 Task: nan
Action: Mouse moved to (376, 91)
Screenshot: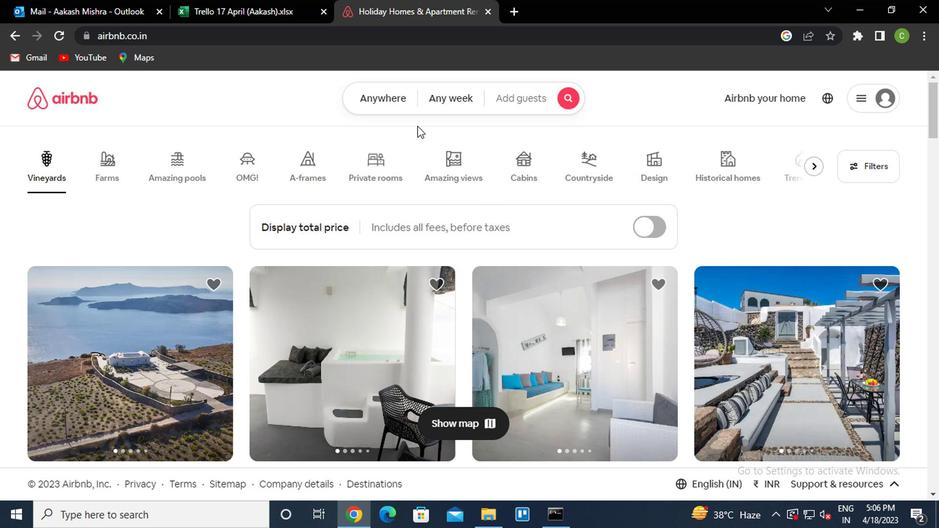 
Action: Mouse pressed left at (376, 91)
Screenshot: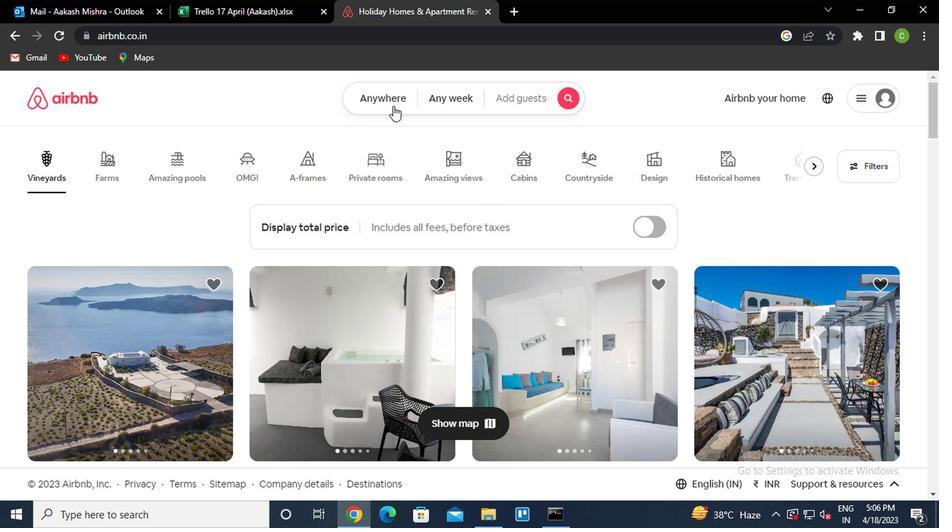 
Action: Mouse moved to (280, 154)
Screenshot: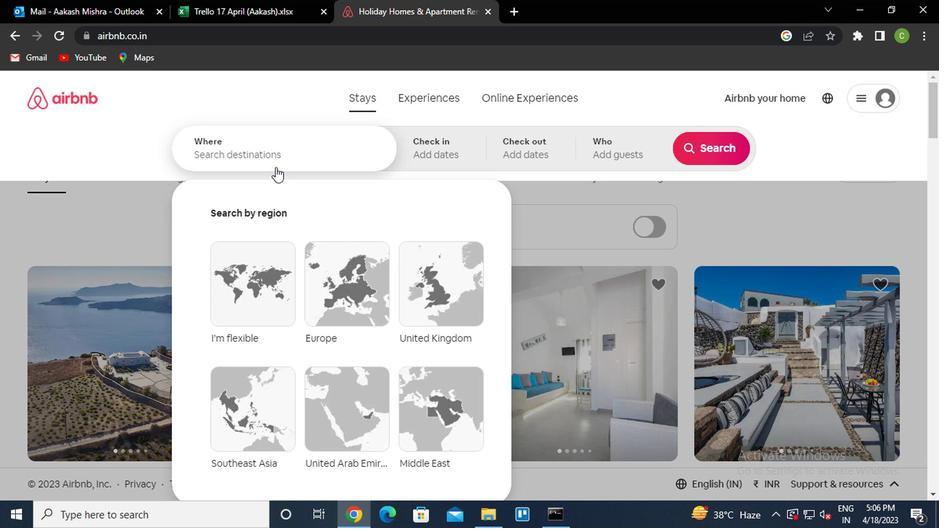 
Action: Mouse pressed left at (280, 154)
Screenshot: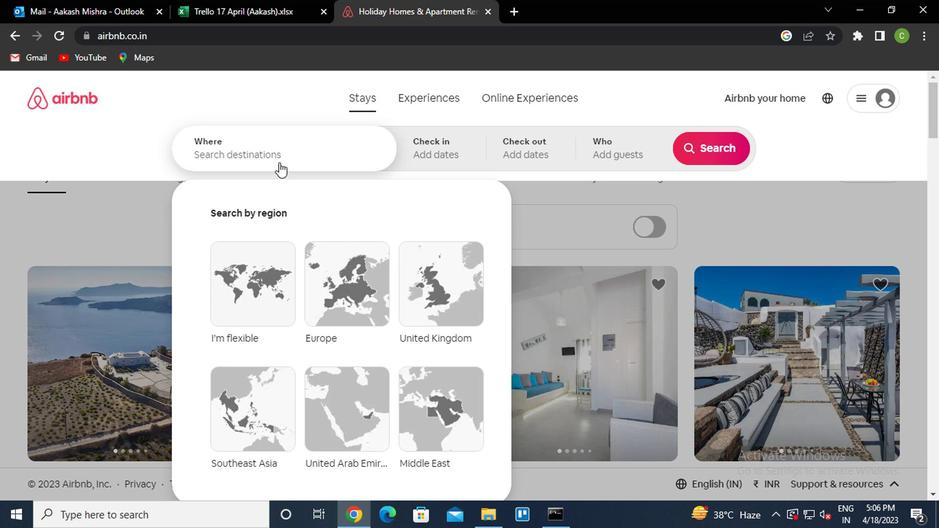 
Action: Mouse moved to (280, 153)
Screenshot: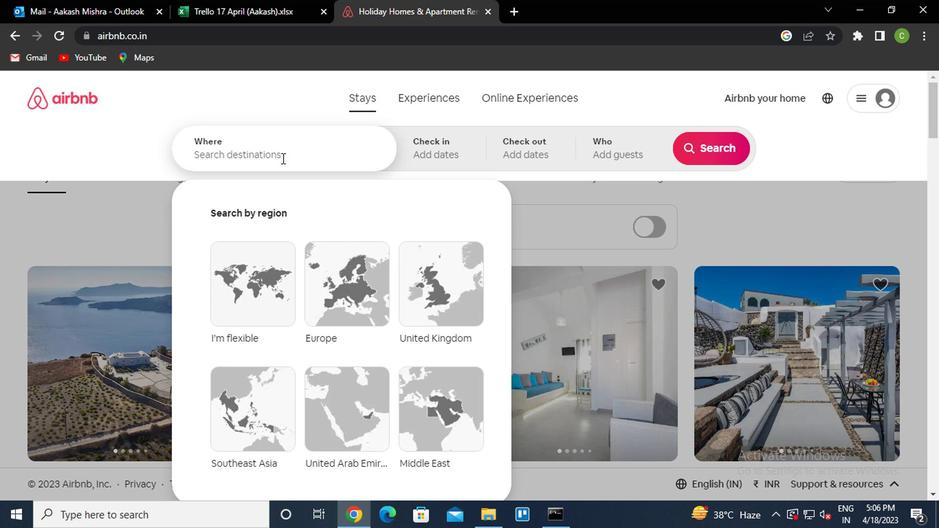 
Action: Key pressed b<Key.caps_lock>arras<Key.space>brazil<Key.down><Key.enter>
Screenshot: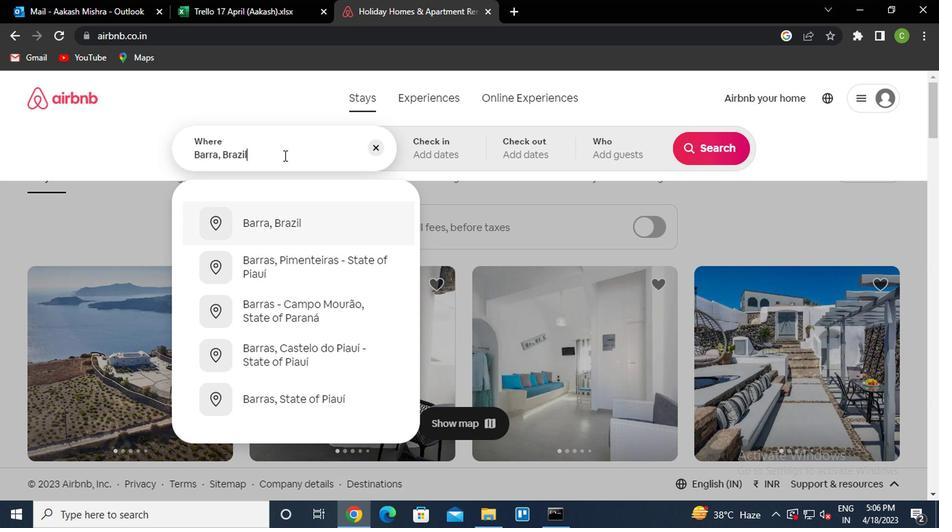 
Action: Mouse moved to (698, 262)
Screenshot: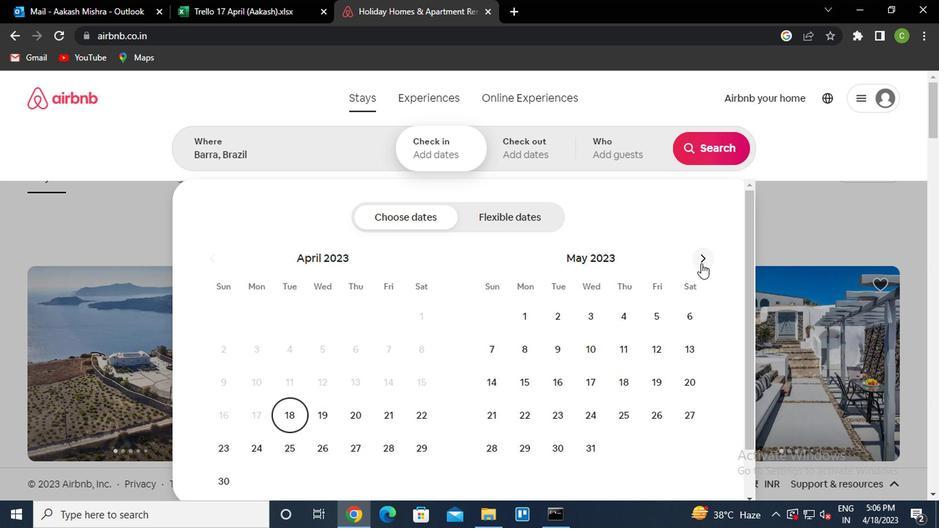 
Action: Mouse pressed left at (698, 262)
Screenshot: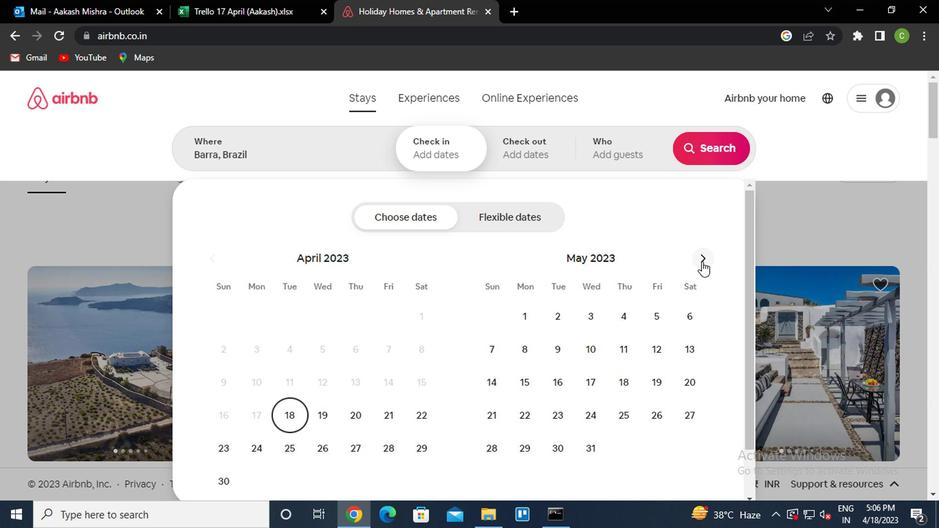 
Action: Mouse moved to (589, 421)
Screenshot: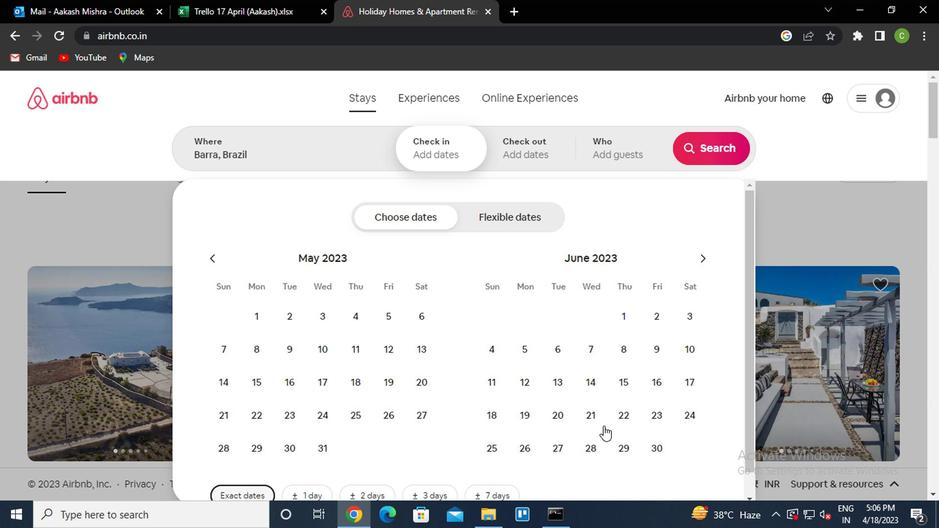 
Action: Mouse pressed left at (589, 421)
Screenshot: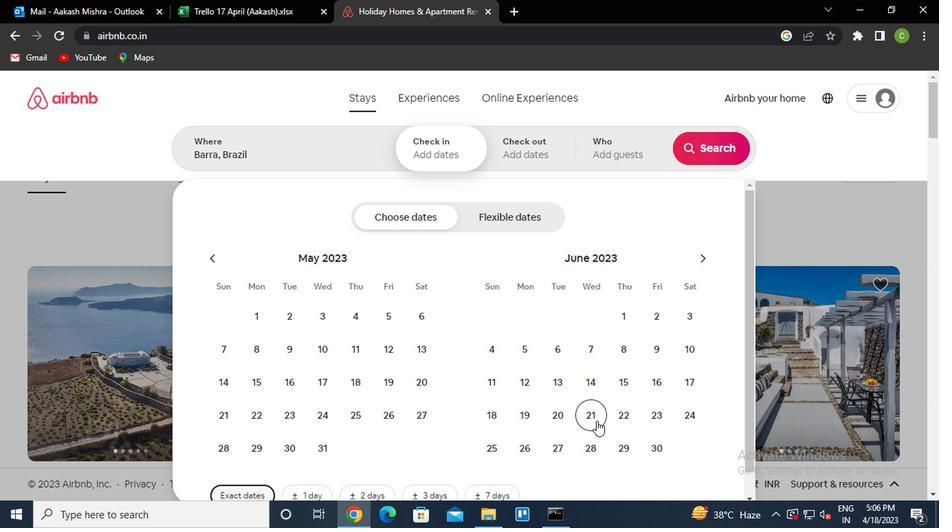 
Action: Mouse moved to (615, 455)
Screenshot: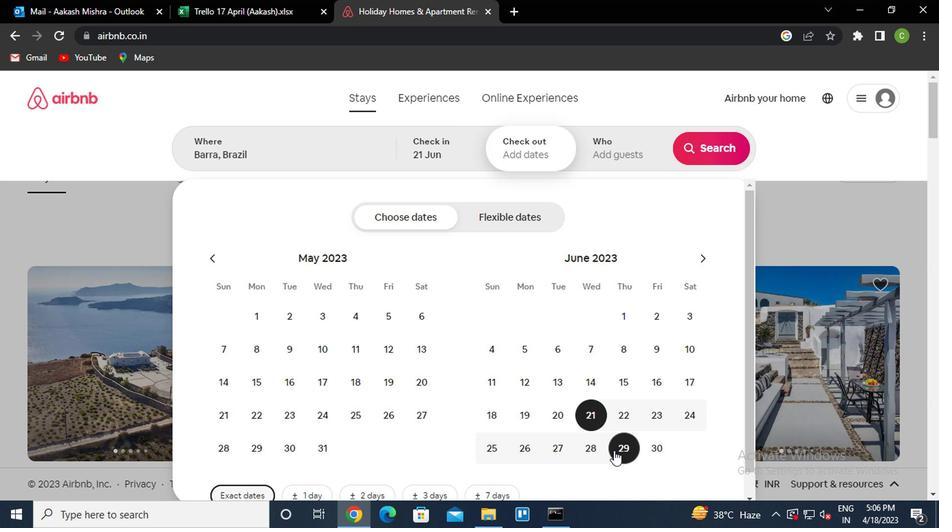 
Action: Mouse pressed left at (615, 455)
Screenshot: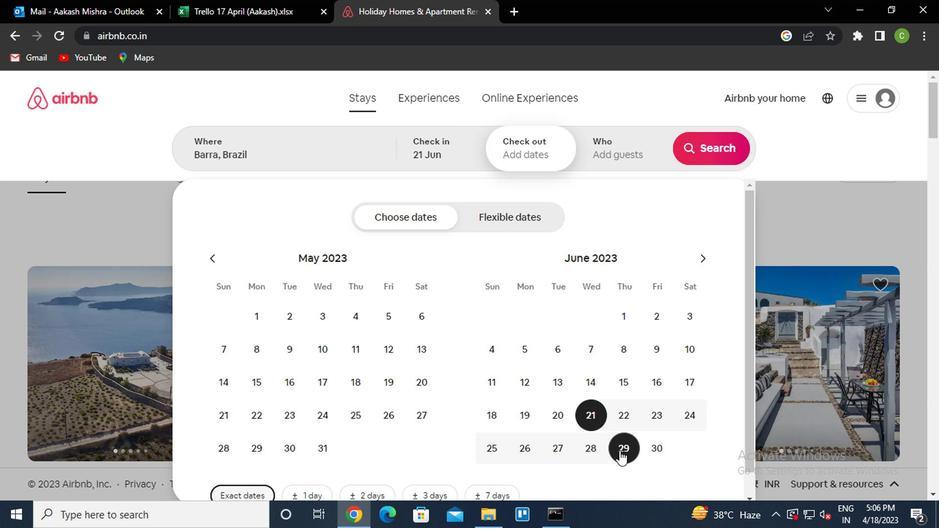 
Action: Mouse moved to (608, 133)
Screenshot: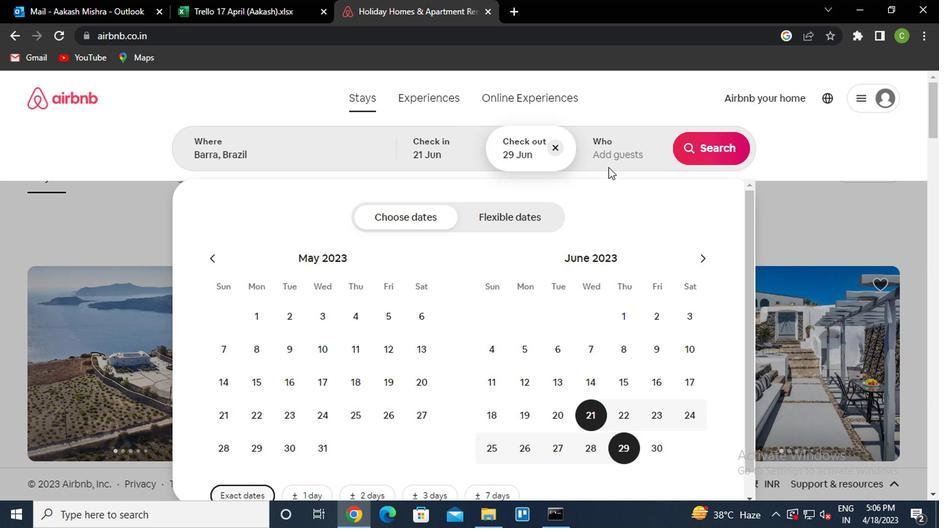 
Action: Mouse pressed left at (608, 133)
Screenshot: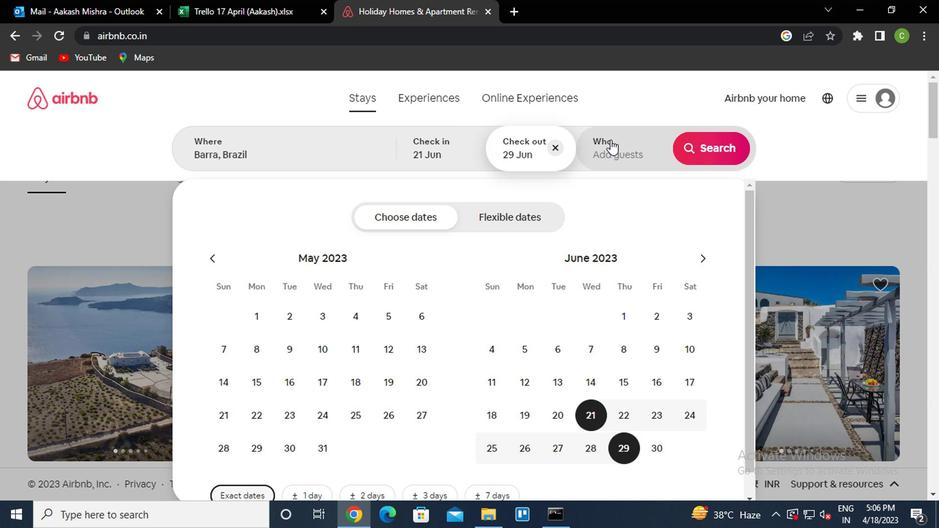 
Action: Mouse moved to (710, 227)
Screenshot: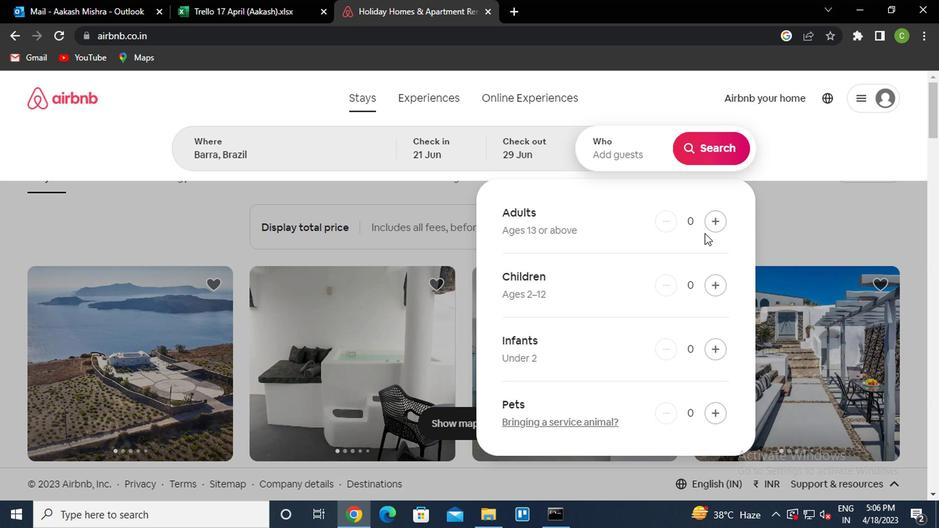
Action: Mouse pressed left at (710, 227)
Screenshot: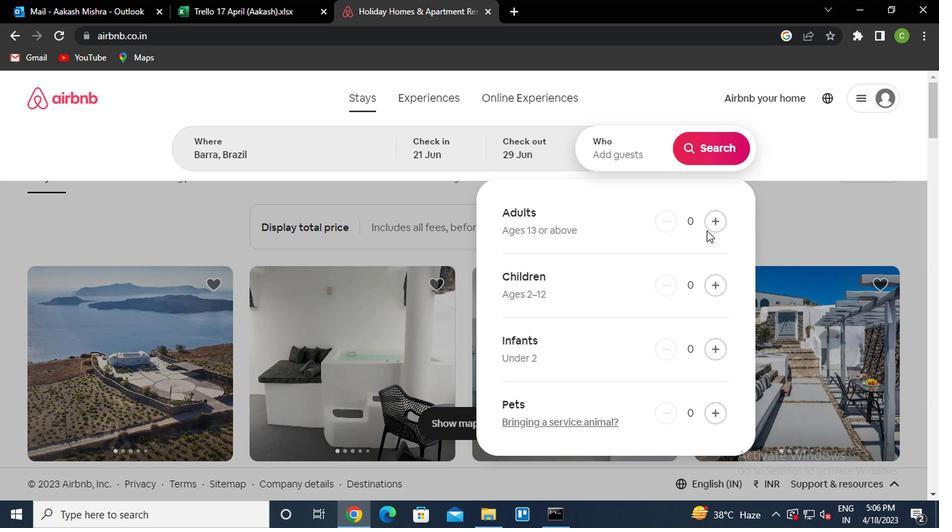 
Action: Mouse pressed left at (710, 227)
Screenshot: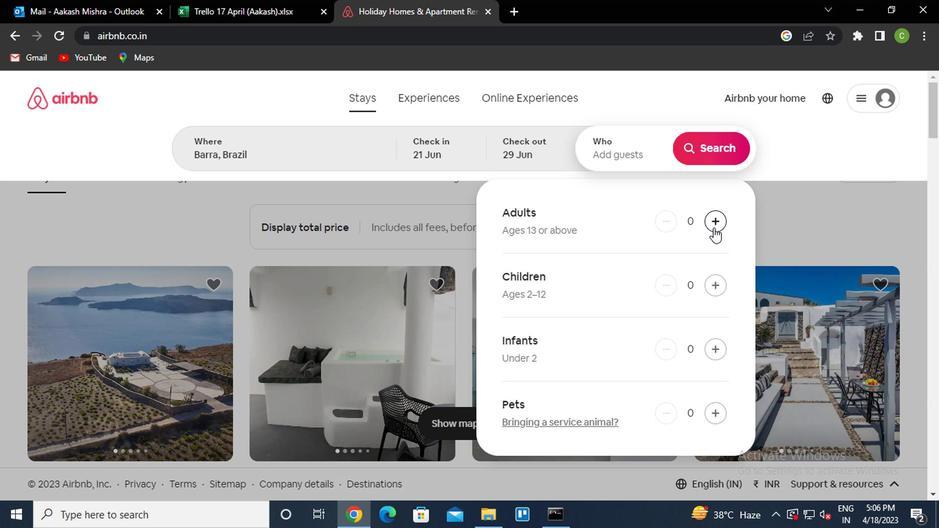 
Action: Mouse pressed left at (710, 227)
Screenshot: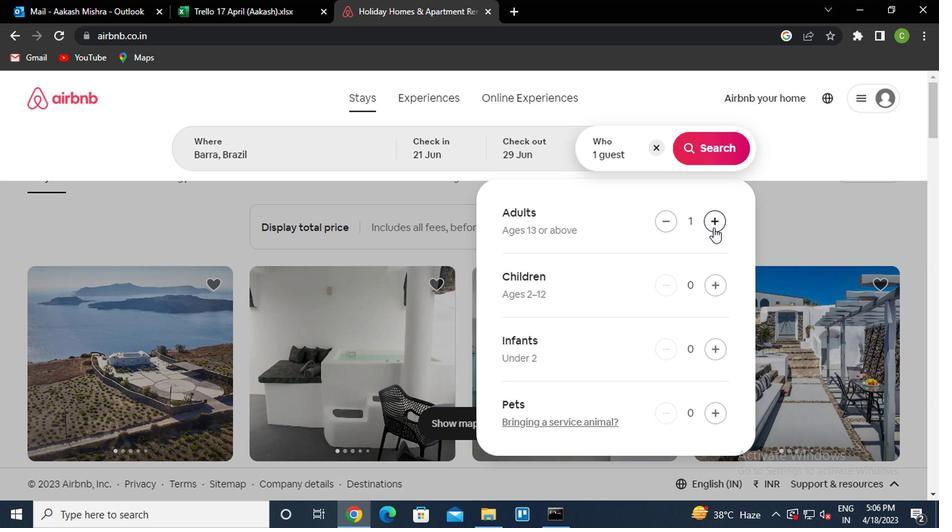 
Action: Mouse pressed left at (710, 227)
Screenshot: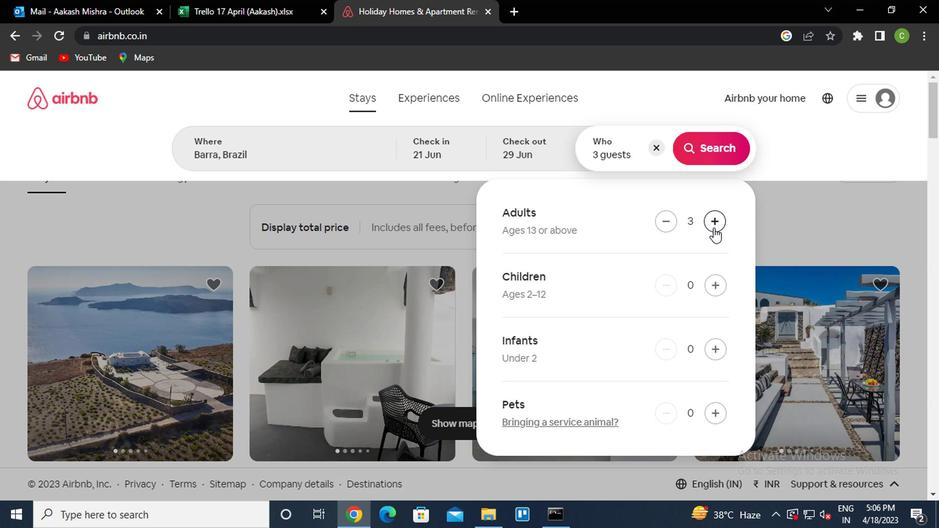 
Action: Mouse moved to (777, 227)
Screenshot: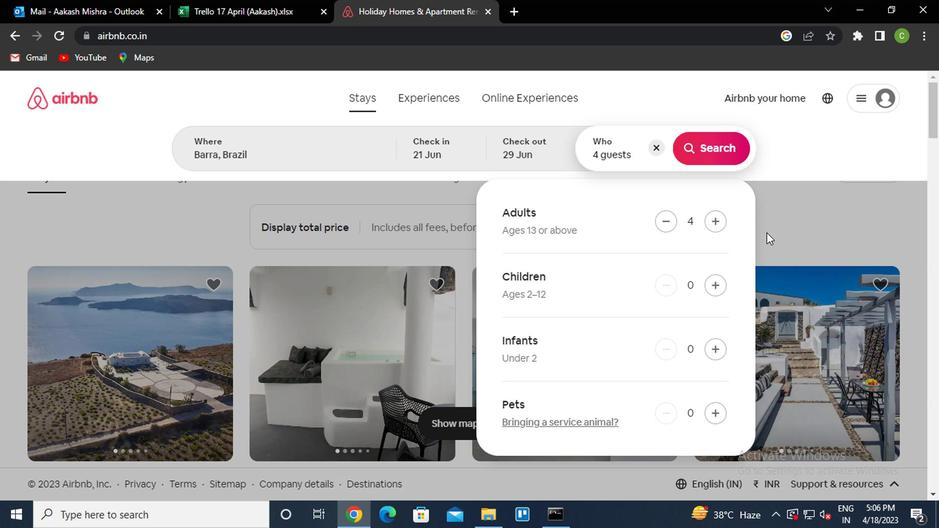 
Action: Mouse pressed left at (777, 227)
Screenshot: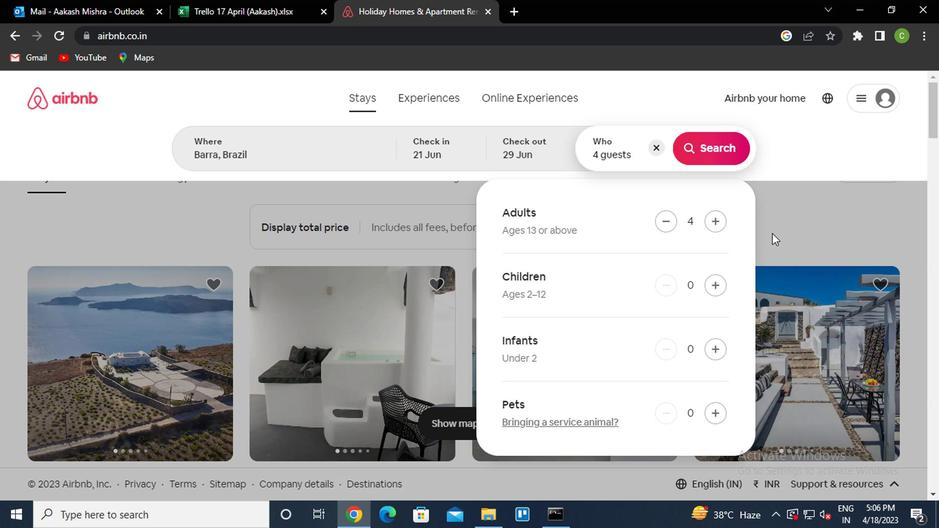 
Action: Mouse moved to (859, 174)
Screenshot: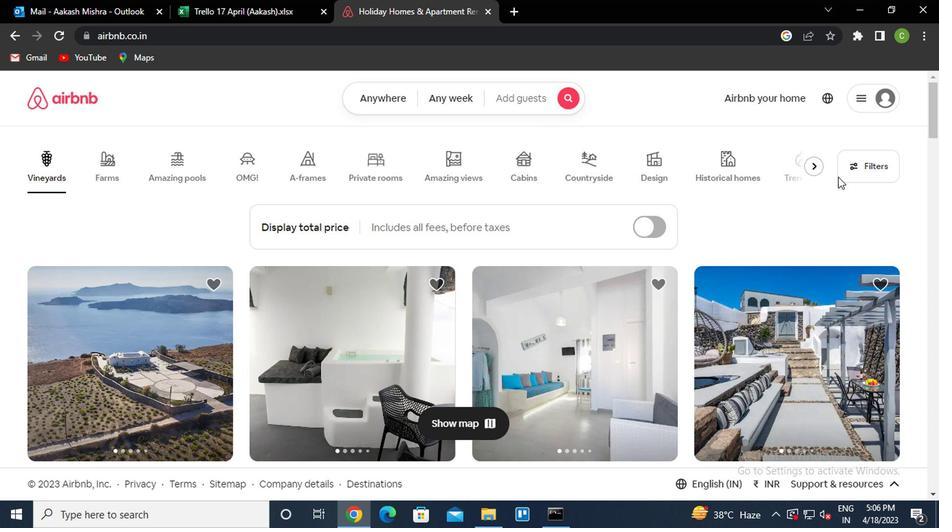 
Action: Mouse pressed left at (859, 174)
Screenshot: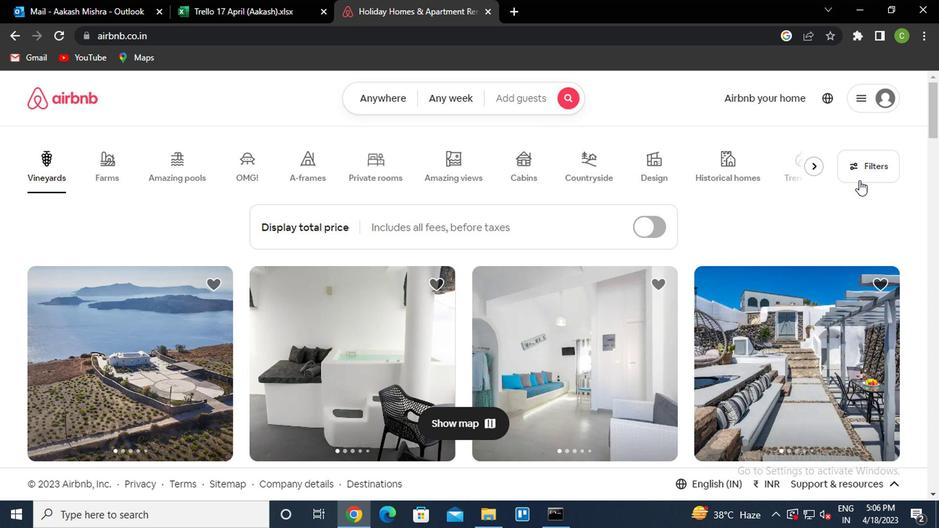 
Action: Mouse moved to (359, 328)
Screenshot: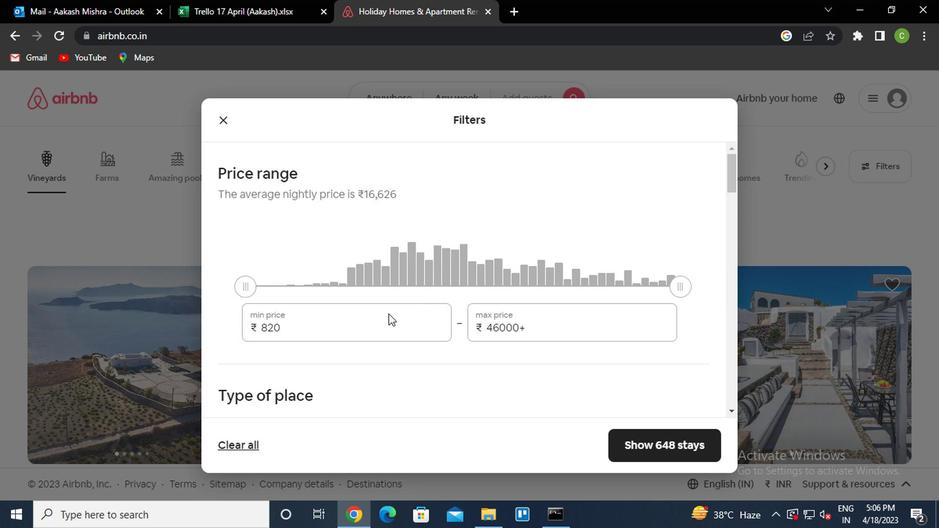 
Action: Mouse pressed left at (359, 328)
Screenshot: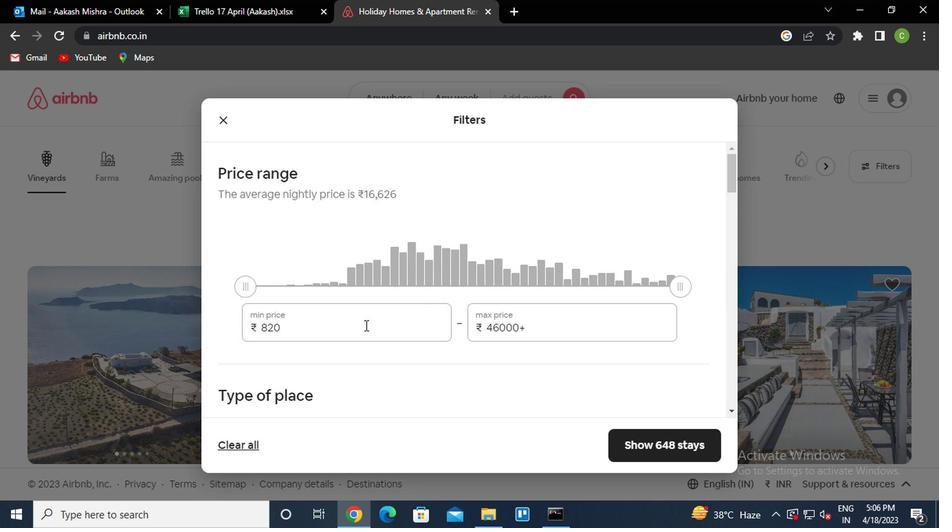 
Action: Key pressed <Key.backspace><Key.backspace><Key.backspace>7000<Key.tab>12<Key.backspace><Key.backspace><Key.backspace><Key.backspace><Key.backspace><Key.backspace><Key.backspace><Key.backspace>12000
Screenshot: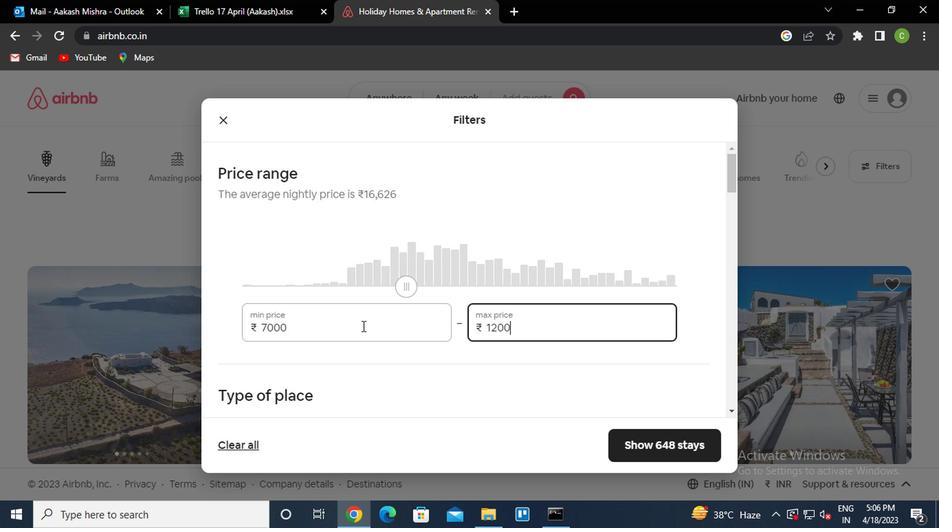 
Action: Mouse moved to (424, 331)
Screenshot: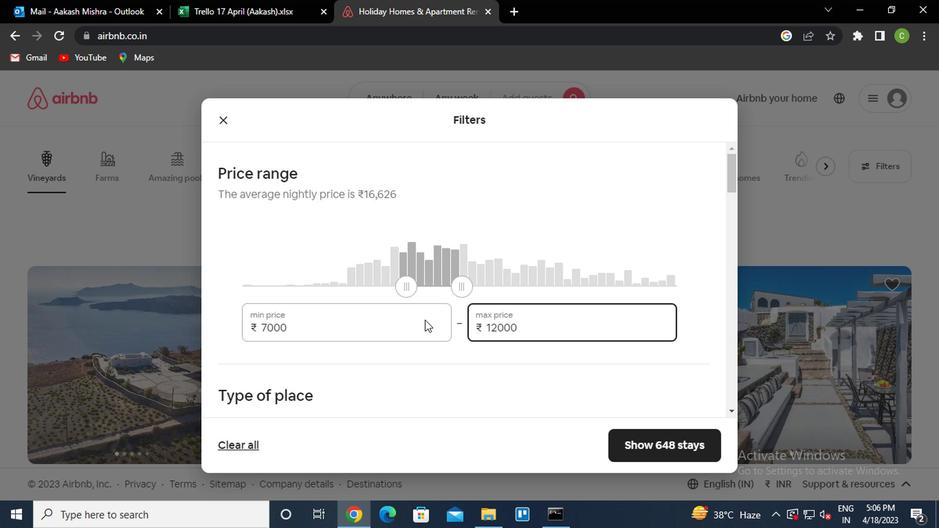 
Action: Mouse scrolled (424, 330) with delta (0, 0)
Screenshot: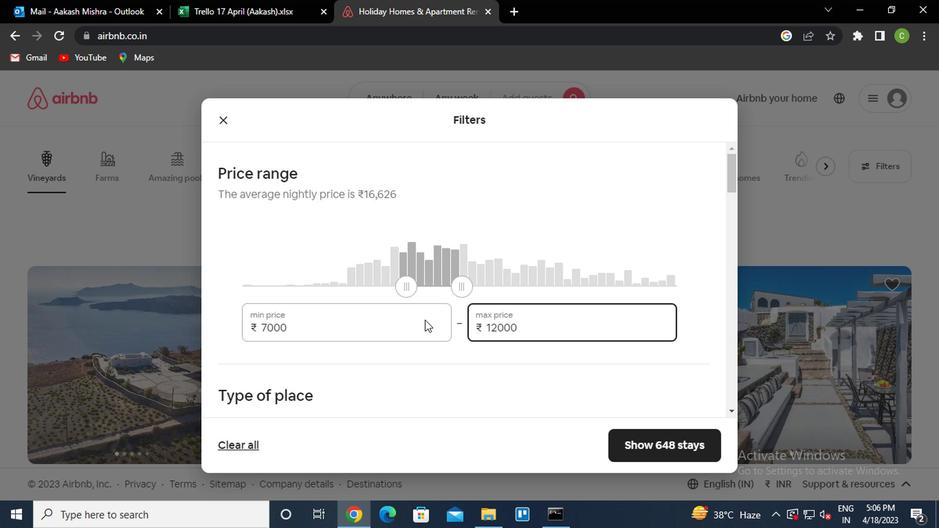 
Action: Mouse moved to (427, 335)
Screenshot: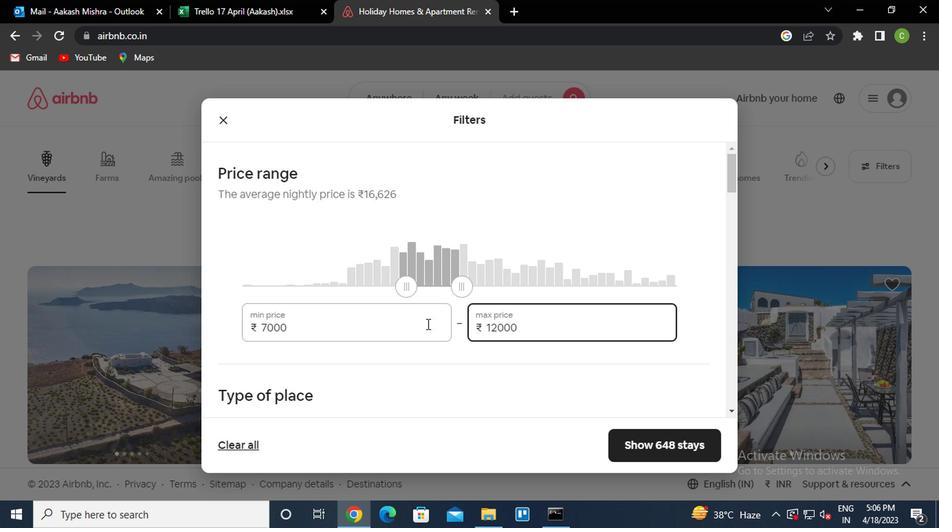 
Action: Mouse scrolled (427, 334) with delta (0, 0)
Screenshot: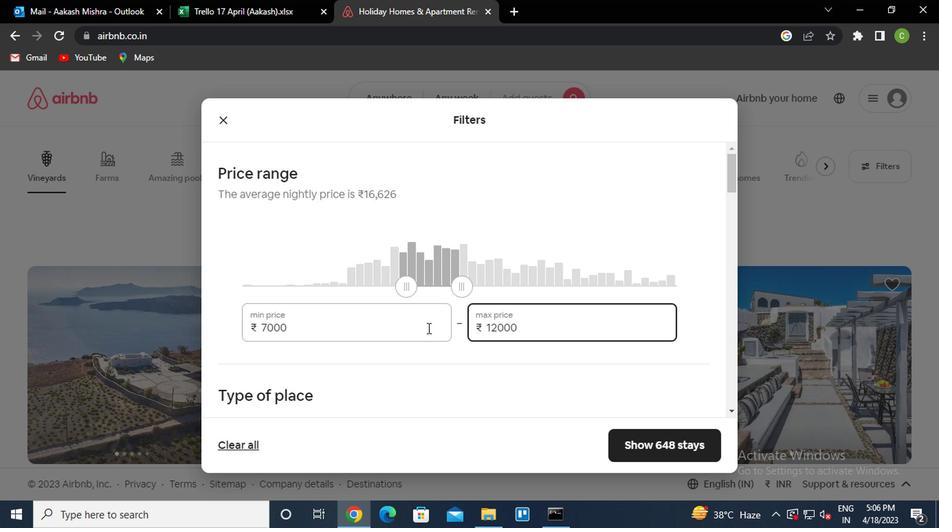 
Action: Mouse moved to (428, 336)
Screenshot: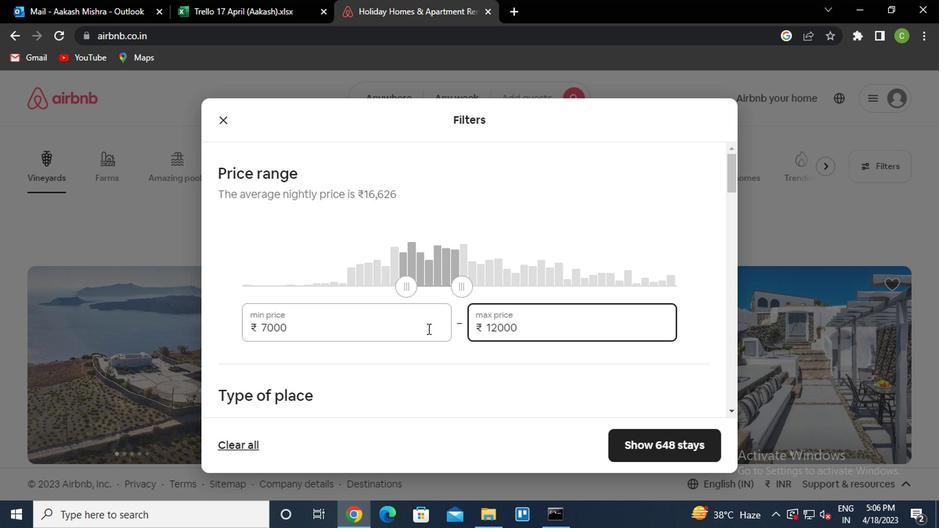 
Action: Mouse scrolled (428, 335) with delta (0, 0)
Screenshot: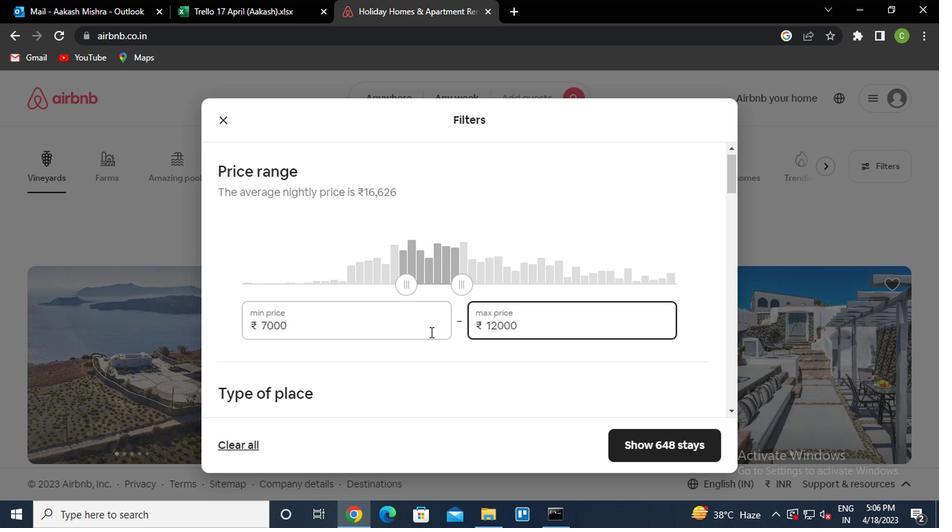 
Action: Mouse moved to (284, 241)
Screenshot: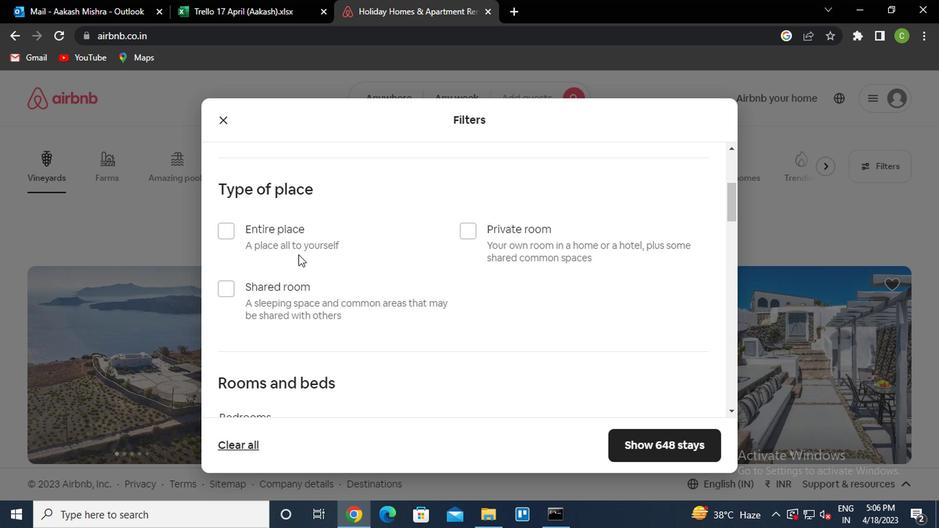 
Action: Mouse pressed left at (284, 241)
Screenshot: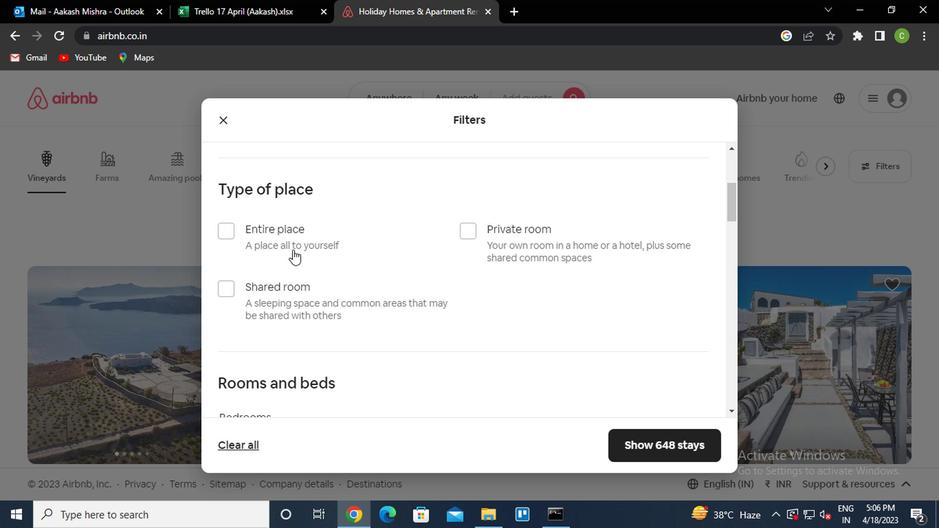 
Action: Mouse moved to (380, 305)
Screenshot: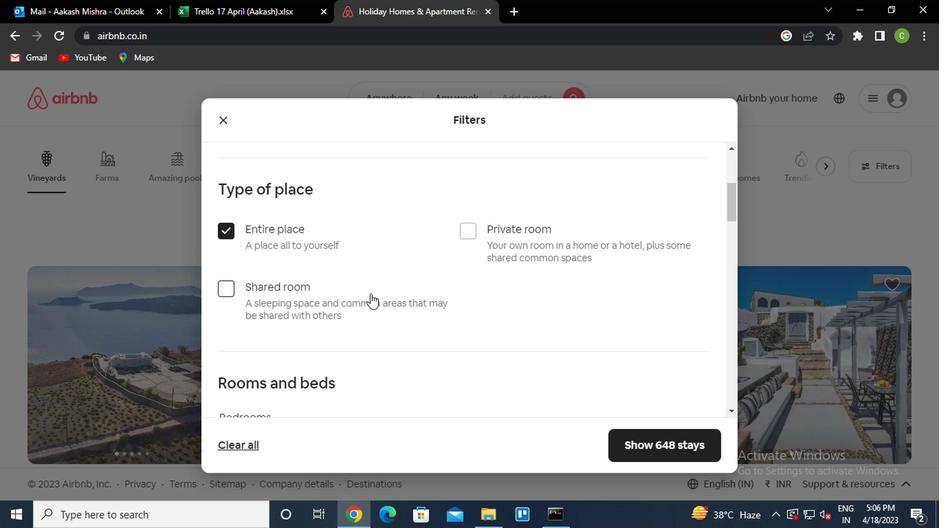 
Action: Mouse scrolled (380, 305) with delta (0, 0)
Screenshot: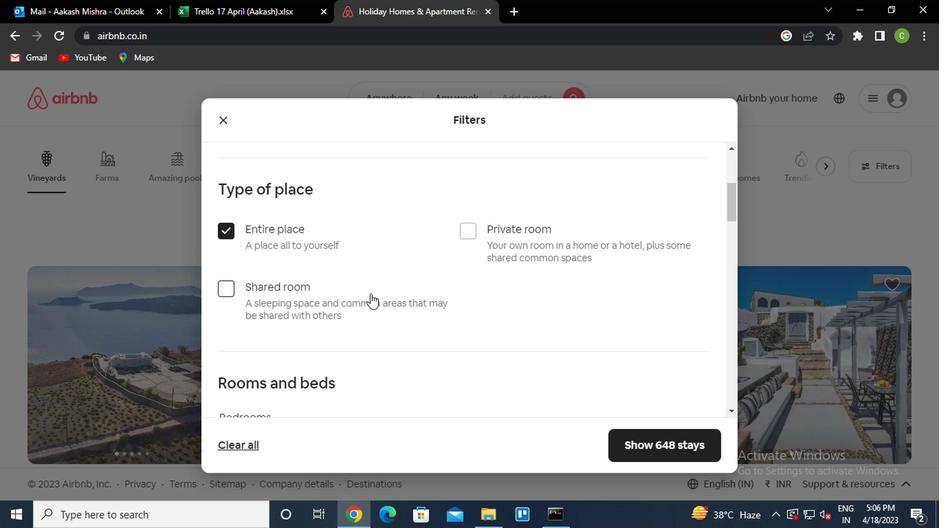 
Action: Mouse moved to (382, 309)
Screenshot: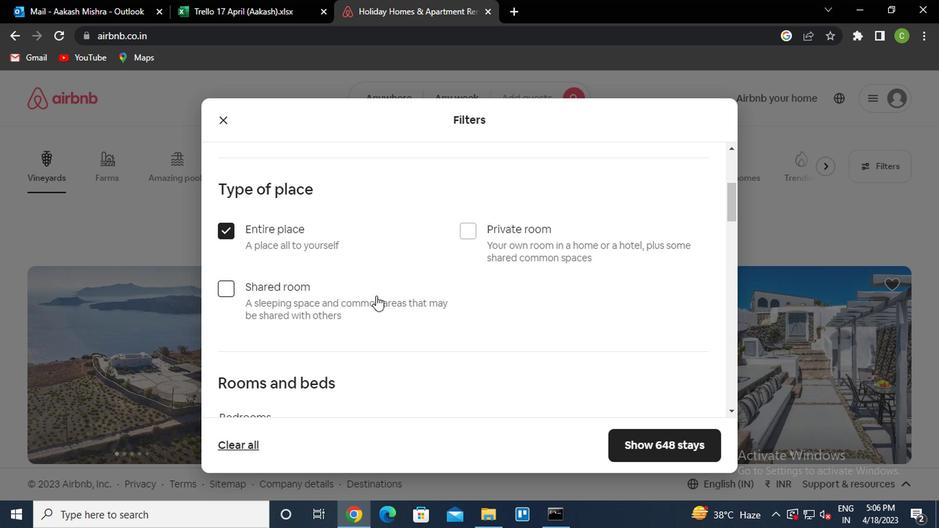 
Action: Mouse scrolled (382, 308) with delta (0, 0)
Screenshot: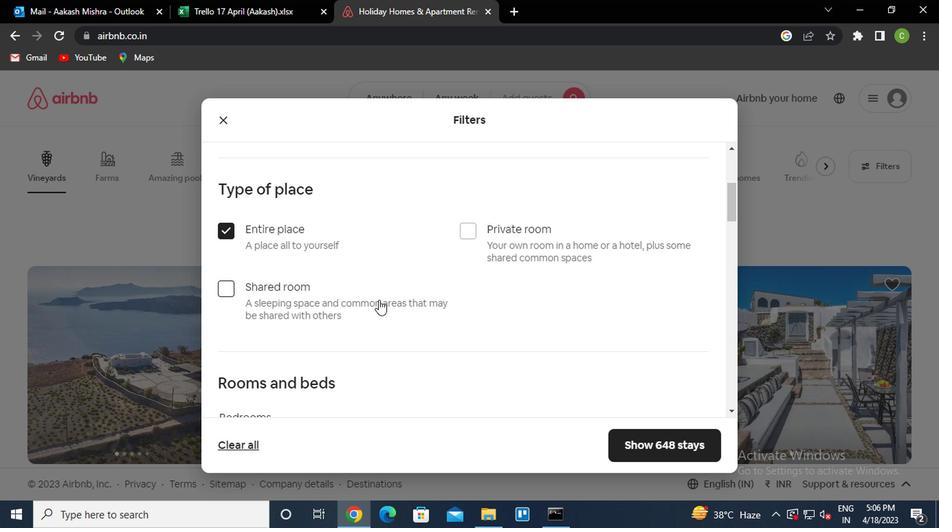 
Action: Mouse moved to (382, 311)
Screenshot: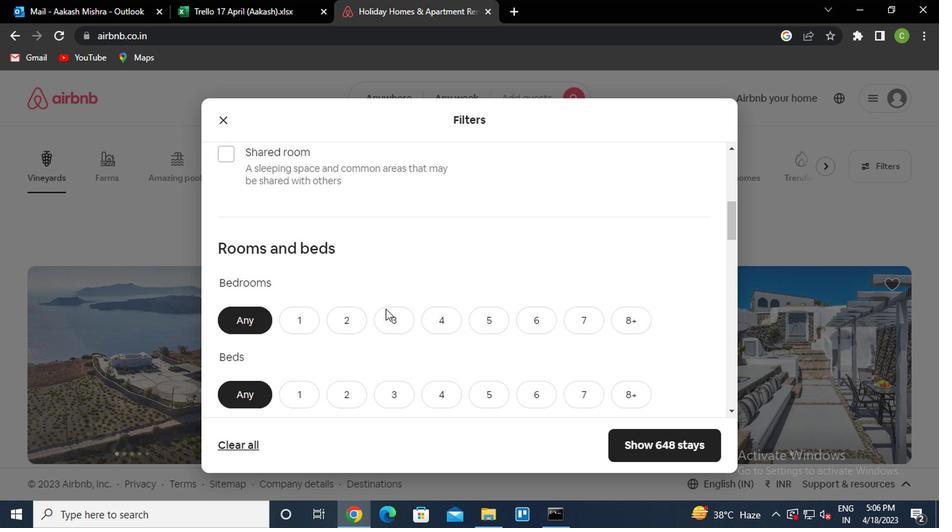 
Action: Mouse scrolled (382, 310) with delta (0, 0)
Screenshot: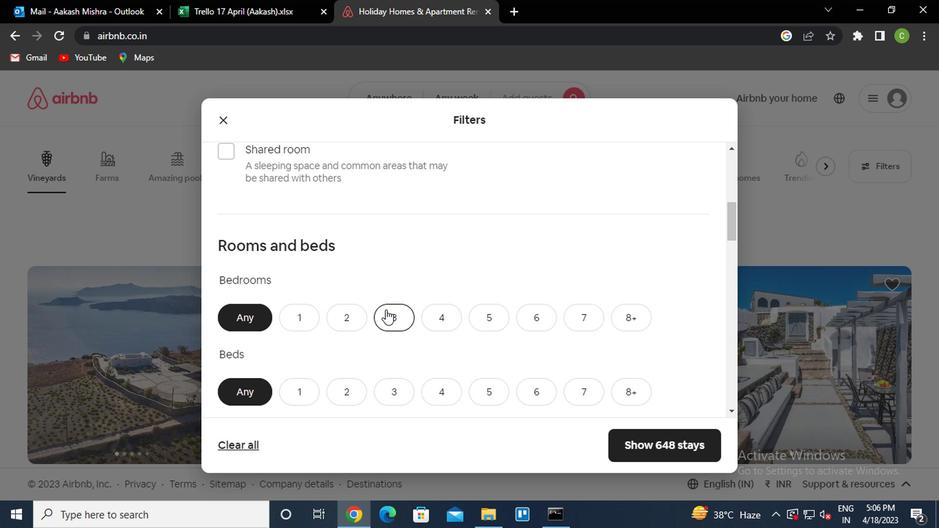 
Action: Mouse moved to (349, 256)
Screenshot: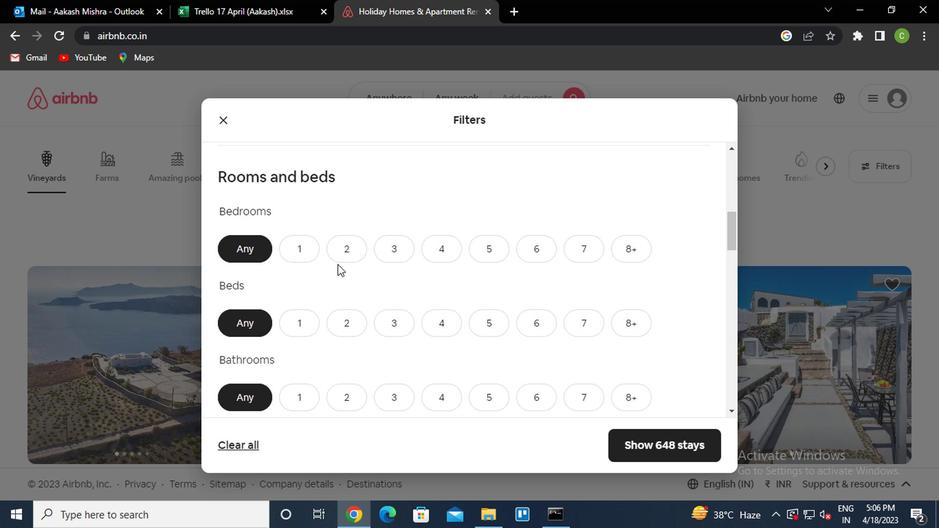 
Action: Mouse pressed left at (349, 256)
Screenshot: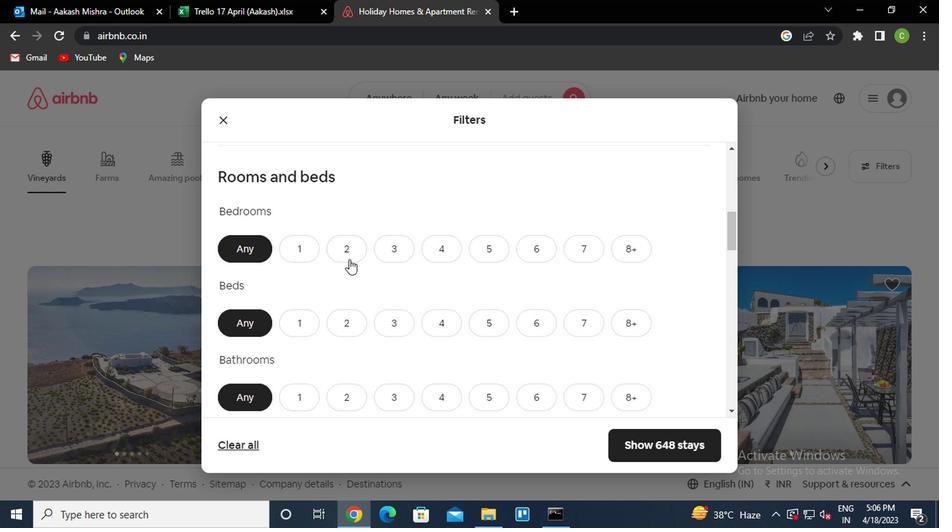 
Action: Mouse moved to (349, 271)
Screenshot: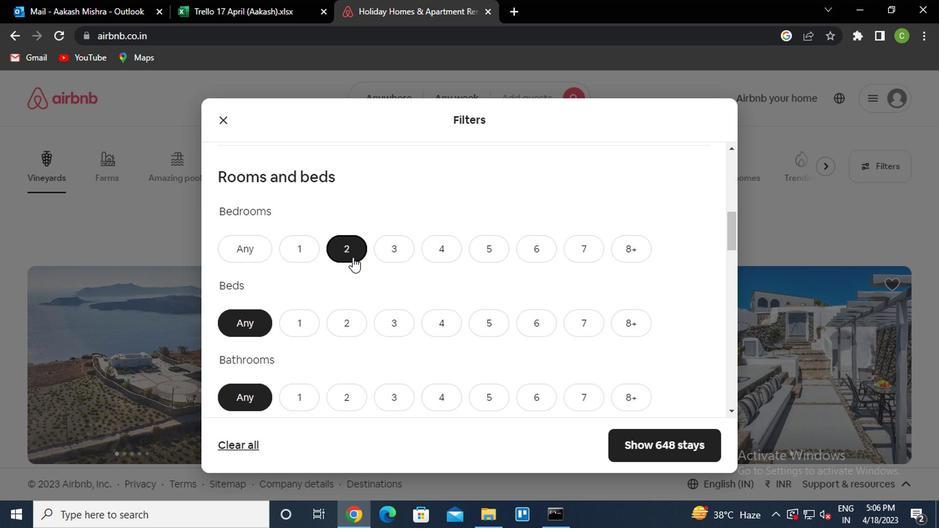 
Action: Mouse scrolled (349, 270) with delta (0, 0)
Screenshot: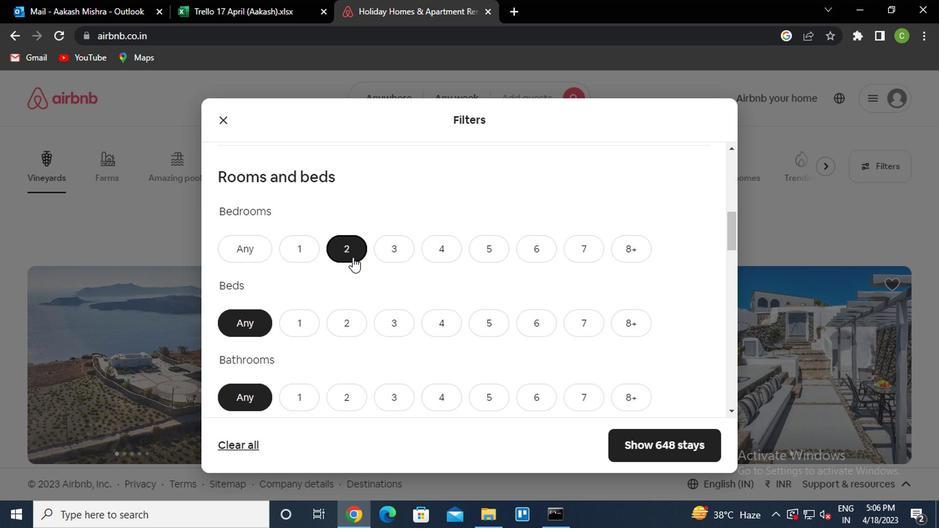 
Action: Mouse moved to (347, 271)
Screenshot: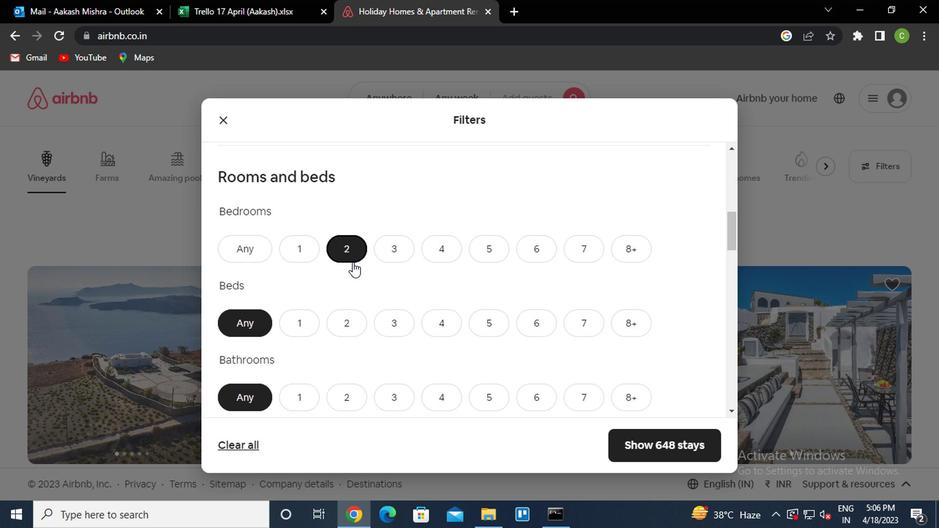 
Action: Mouse scrolled (347, 271) with delta (0, 0)
Screenshot: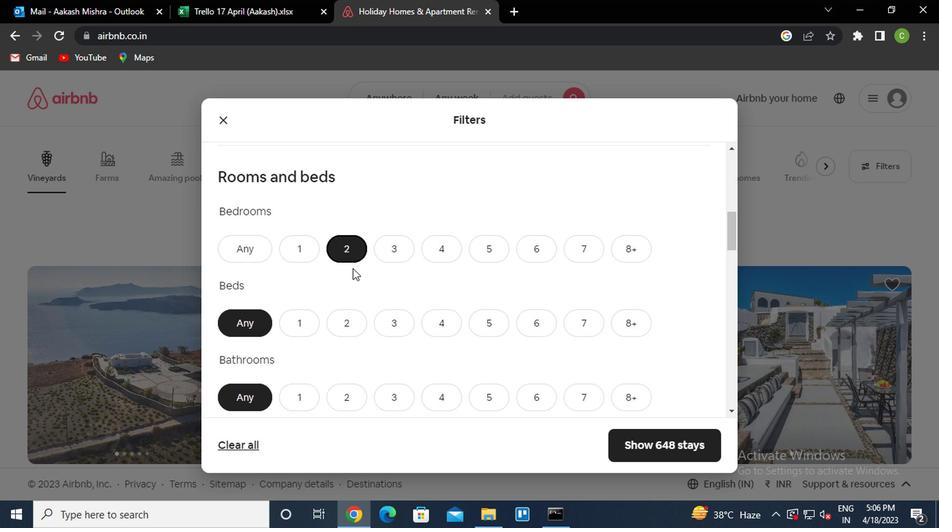 
Action: Mouse moved to (343, 187)
Screenshot: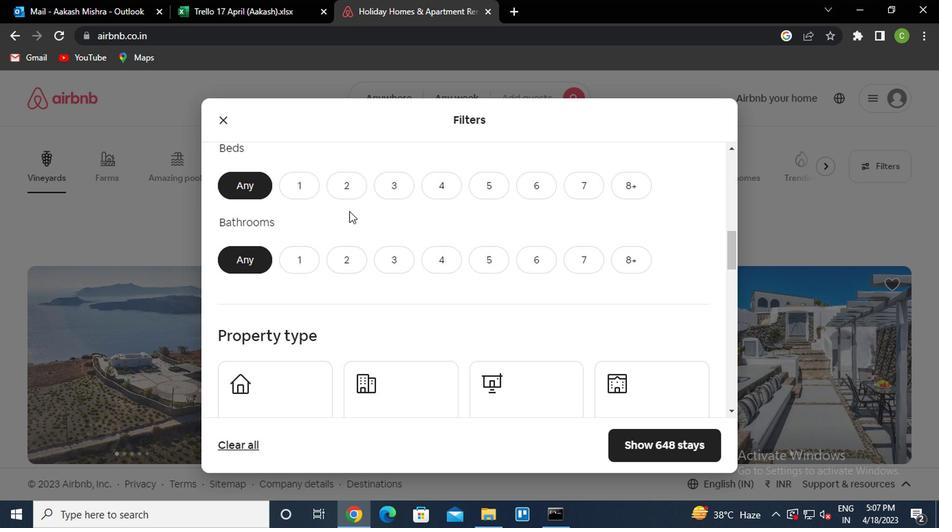 
Action: Mouse pressed left at (343, 187)
Screenshot: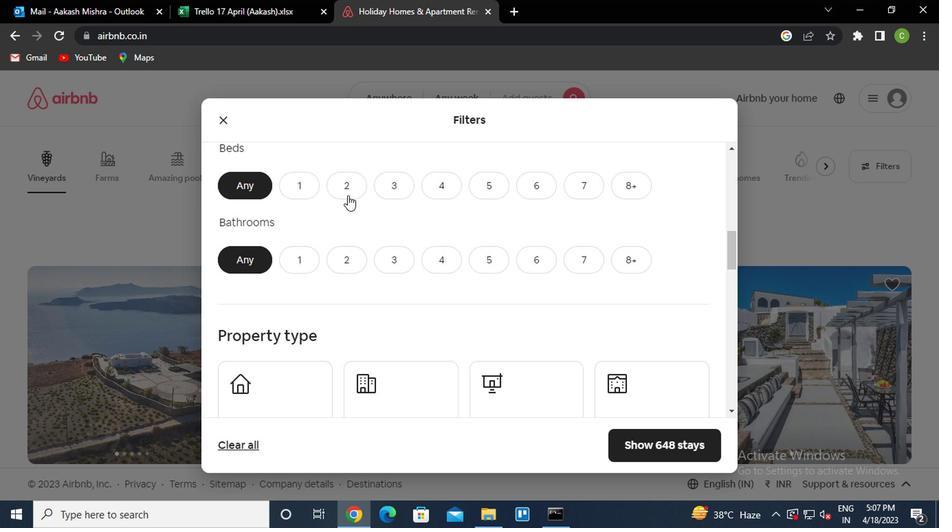 
Action: Mouse moved to (335, 256)
Screenshot: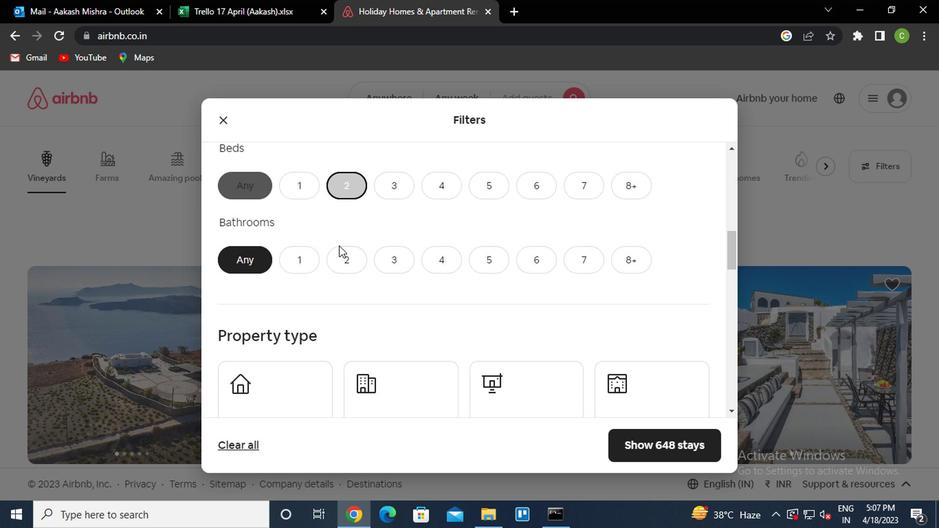 
Action: Mouse pressed left at (335, 256)
Screenshot: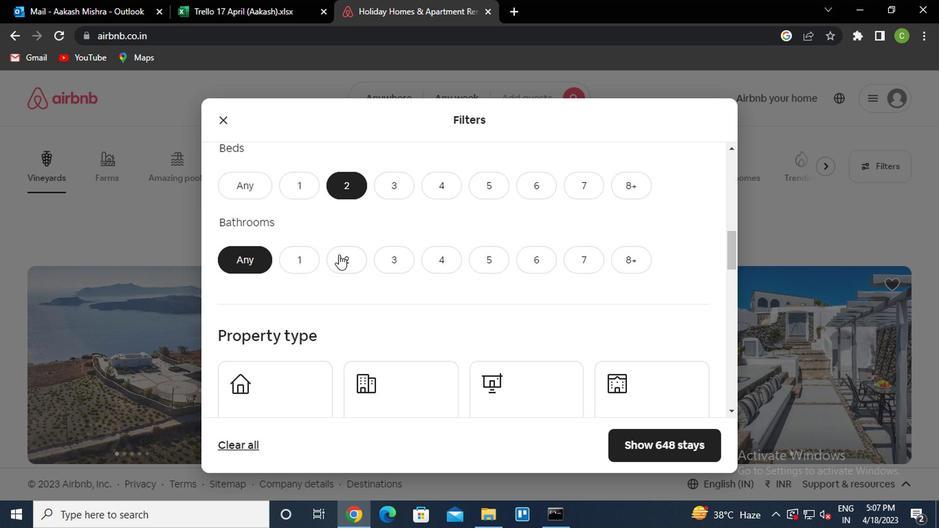 
Action: Mouse moved to (411, 309)
Screenshot: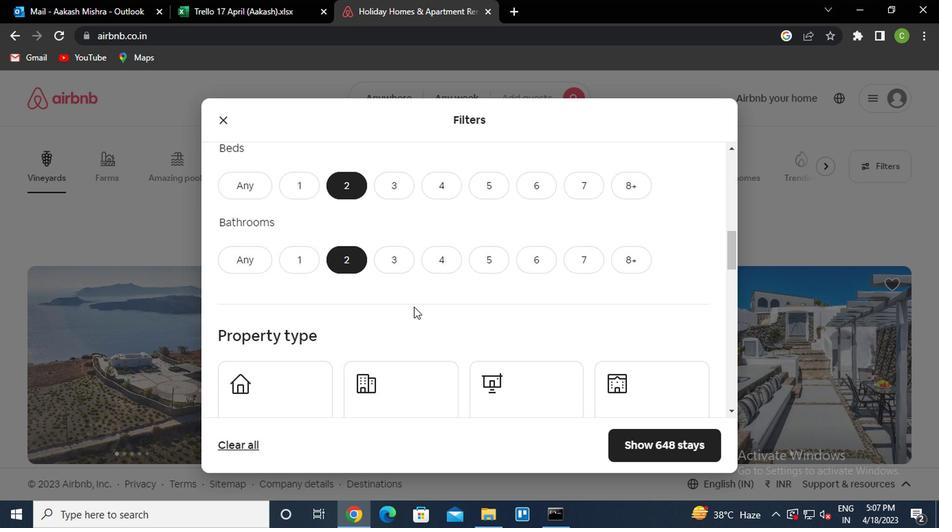 
Action: Mouse scrolled (411, 308) with delta (0, 0)
Screenshot: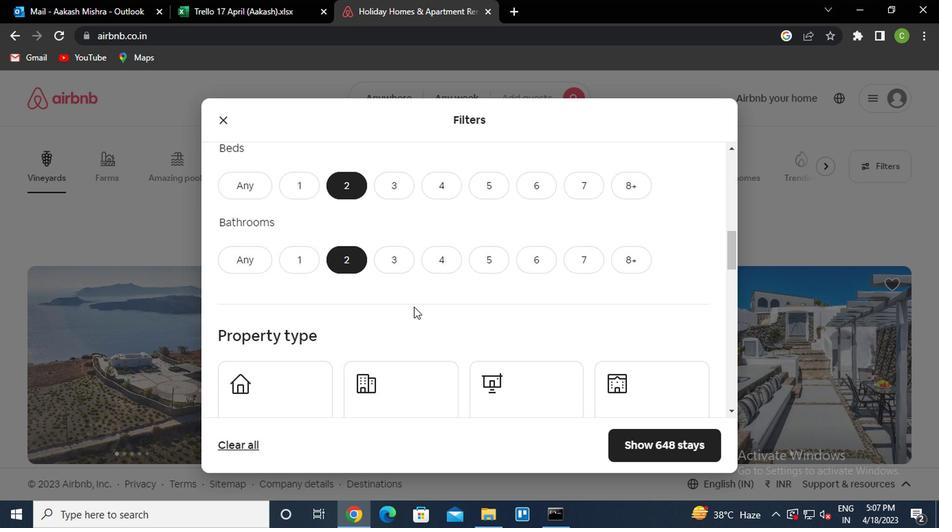 
Action: Mouse moved to (410, 311)
Screenshot: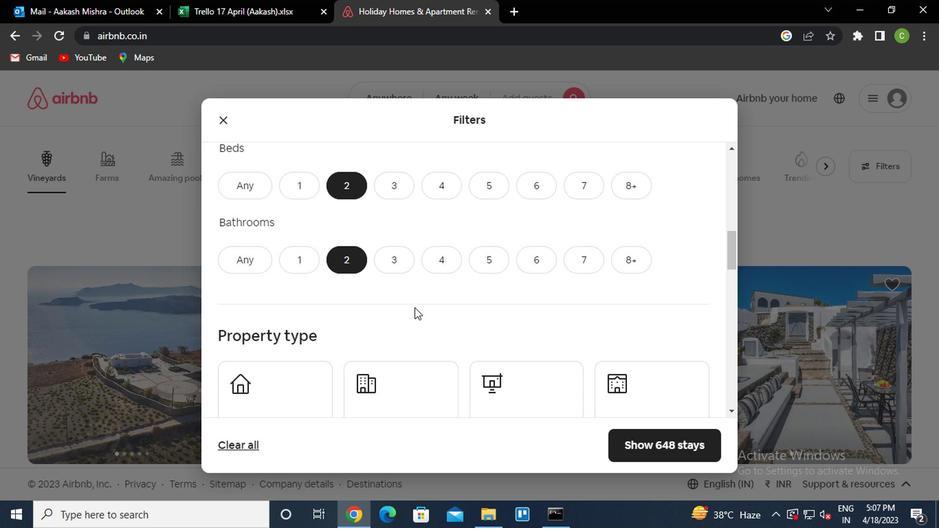 
Action: Mouse scrolled (410, 310) with delta (0, 0)
Screenshot: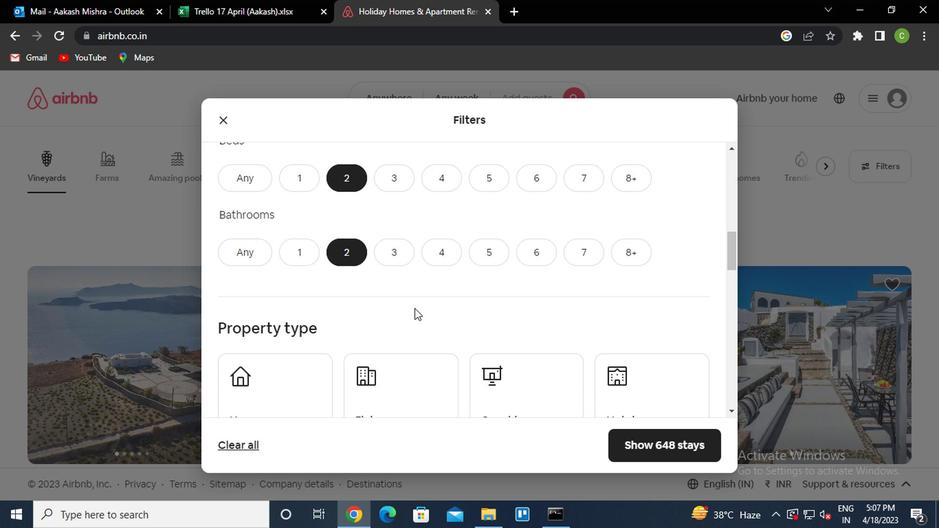 
Action: Mouse moved to (391, 287)
Screenshot: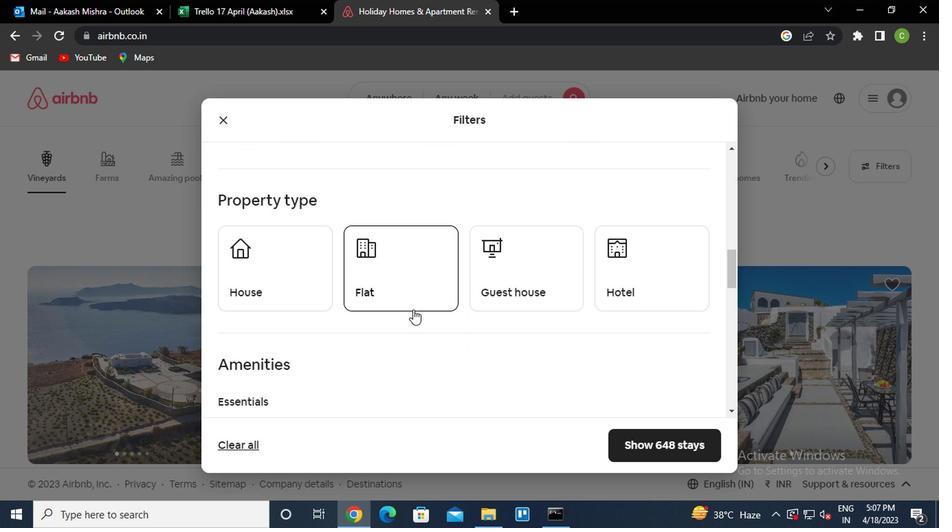 
Action: Mouse pressed left at (391, 287)
Screenshot: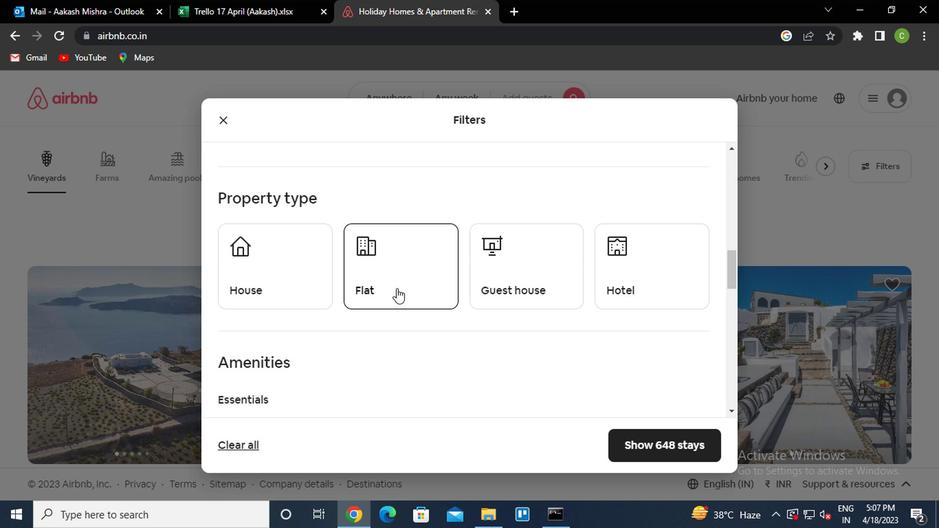 
Action: Mouse moved to (418, 303)
Screenshot: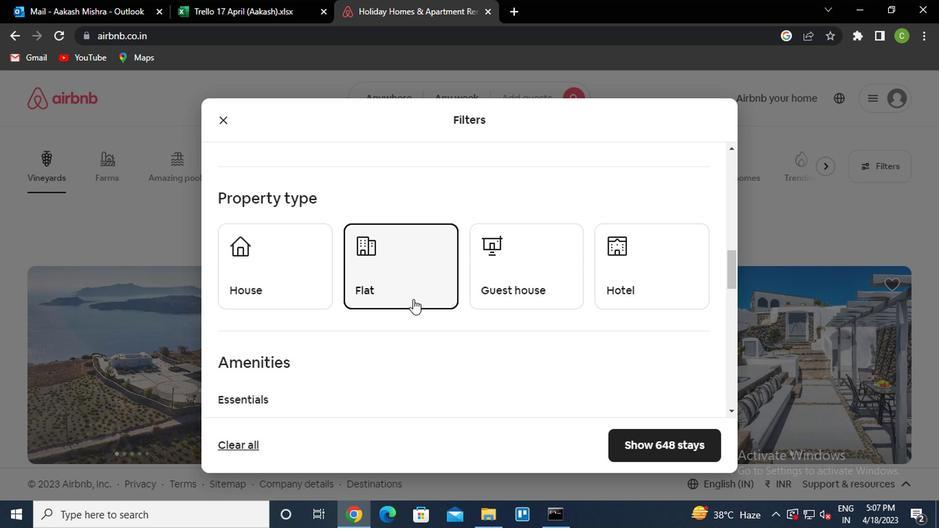 
Action: Mouse scrolled (418, 302) with delta (0, 0)
Screenshot: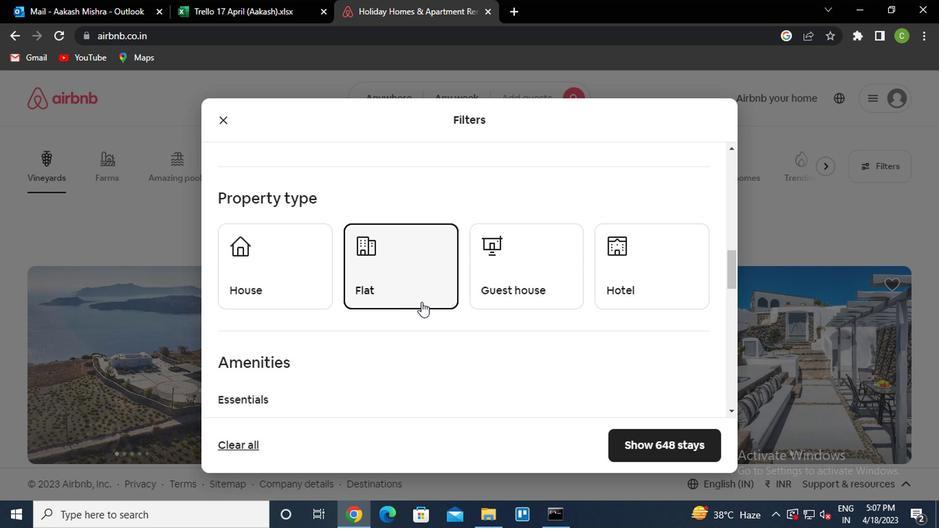 
Action: Mouse scrolled (418, 302) with delta (0, 0)
Screenshot: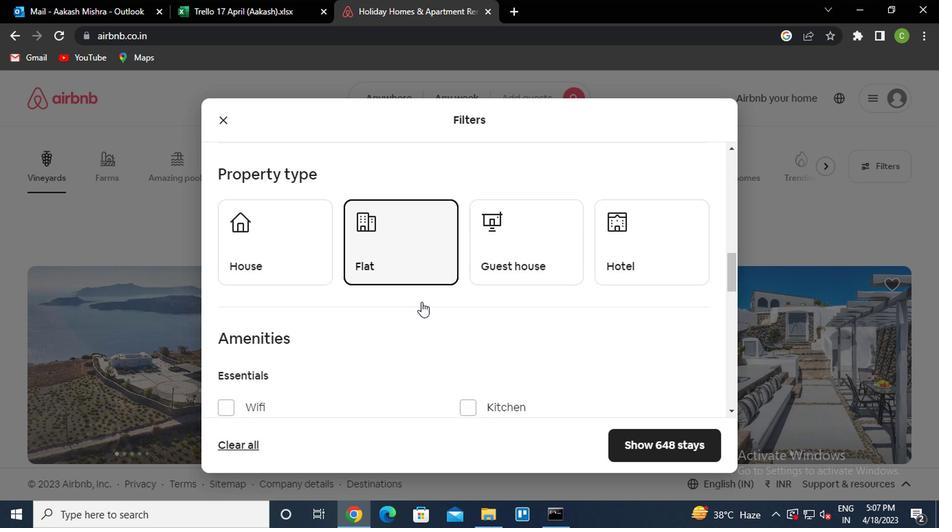 
Action: Mouse scrolled (418, 302) with delta (0, 0)
Screenshot: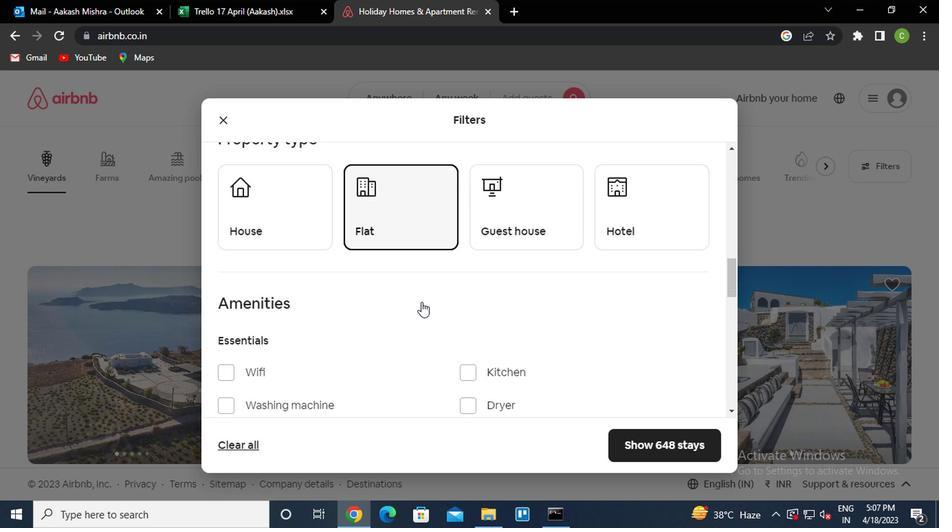 
Action: Mouse scrolled (418, 302) with delta (0, 0)
Screenshot: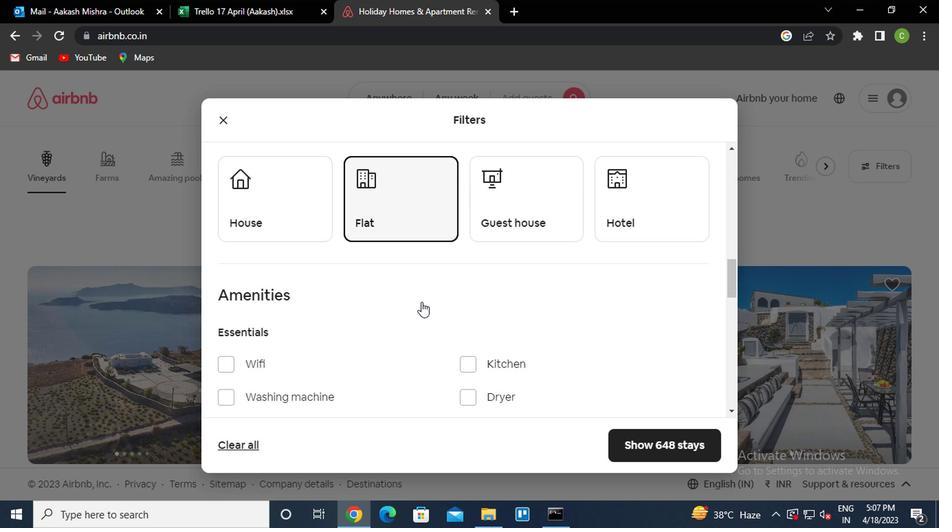 
Action: Mouse scrolled (418, 302) with delta (0, 0)
Screenshot: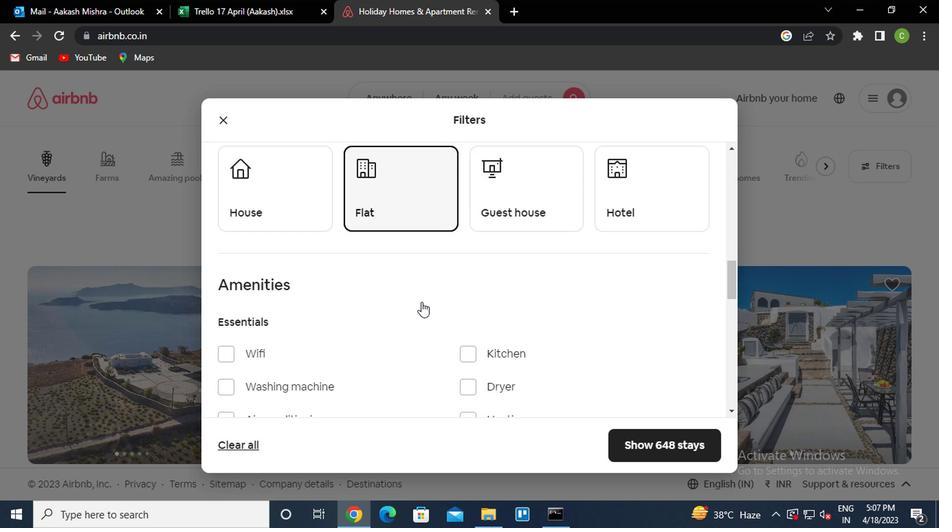 
Action: Mouse scrolled (418, 302) with delta (0, 0)
Screenshot: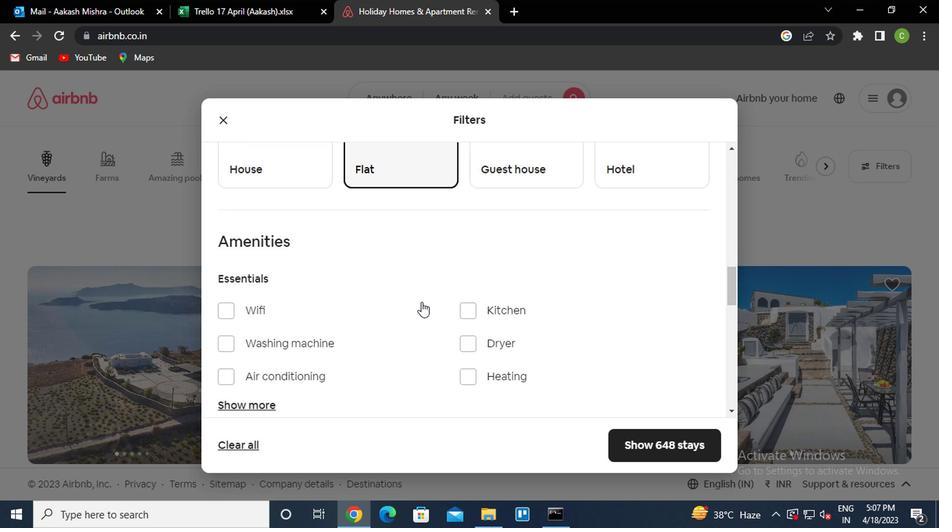 
Action: Mouse moved to (683, 271)
Screenshot: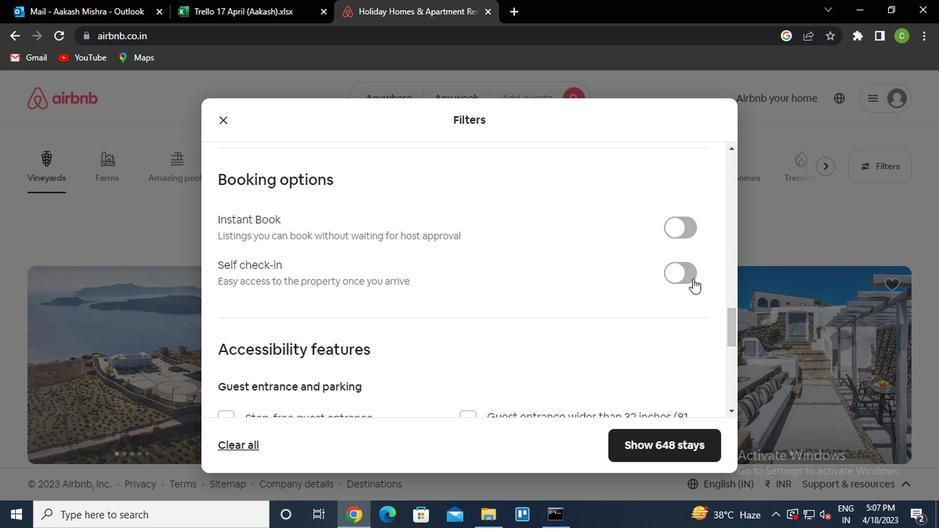 
Action: Mouse pressed left at (683, 271)
Screenshot: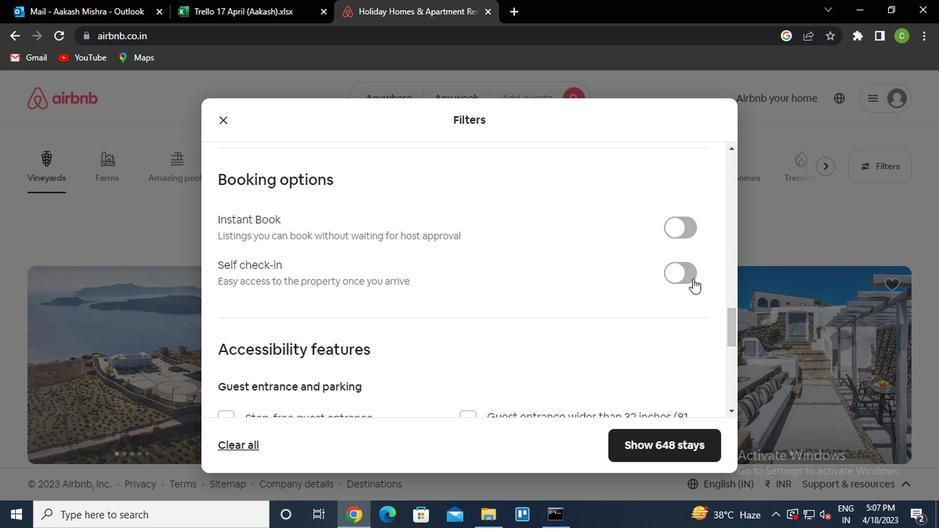
Action: Mouse moved to (555, 343)
Screenshot: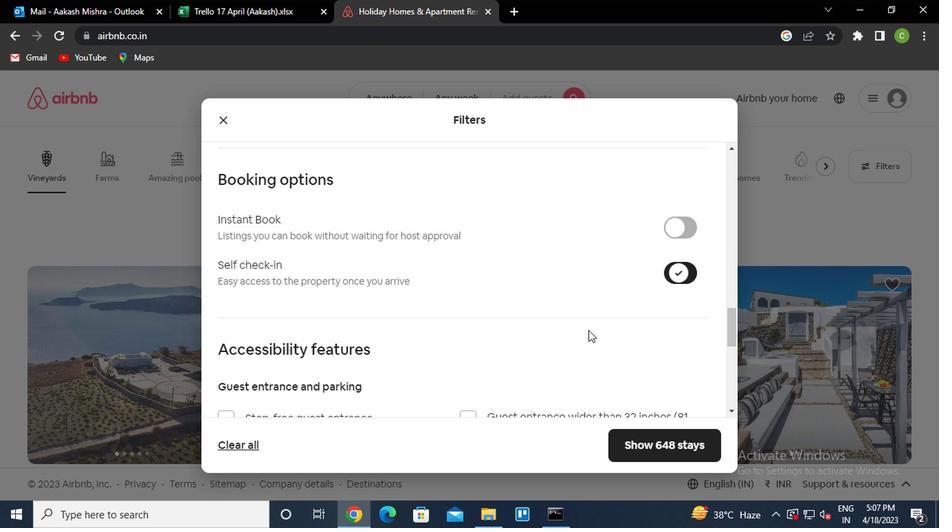 
Action: Mouse scrolled (555, 343) with delta (0, 0)
Screenshot: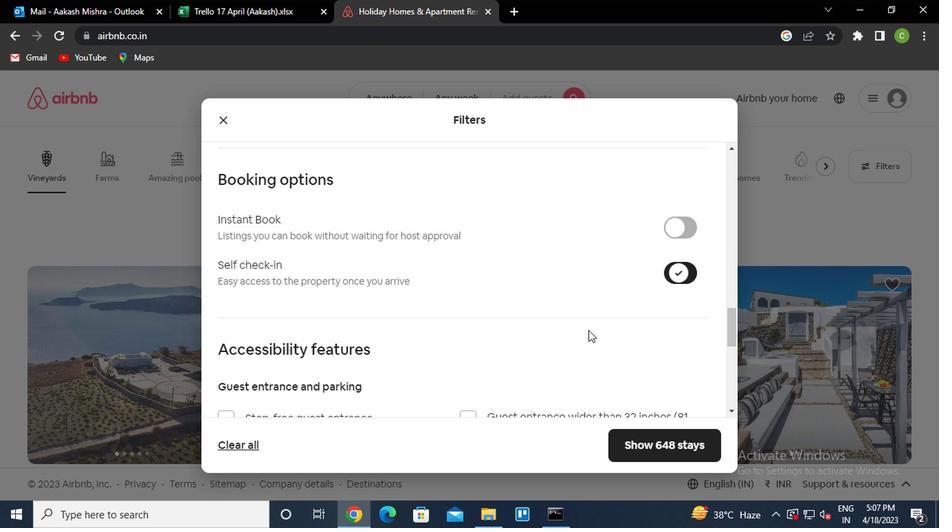 
Action: Mouse moved to (551, 343)
Screenshot: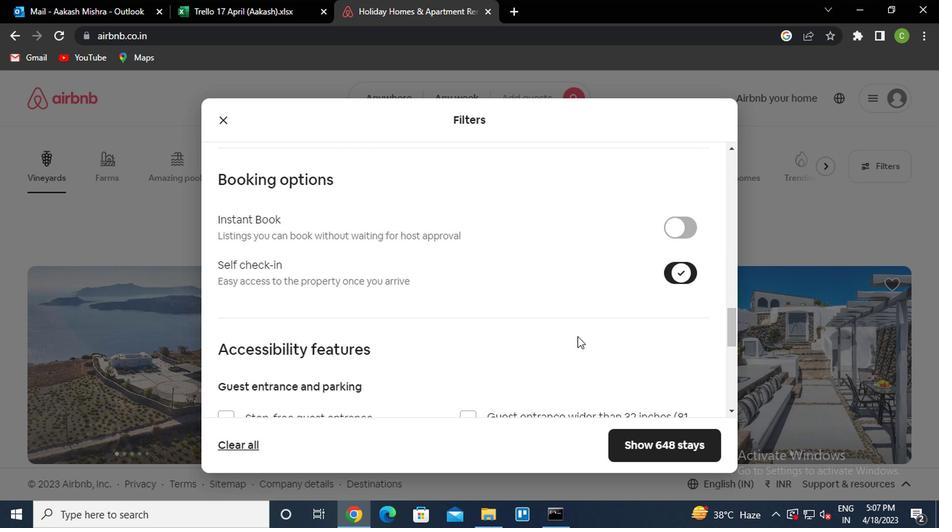 
Action: Mouse scrolled (551, 343) with delta (0, 0)
Screenshot: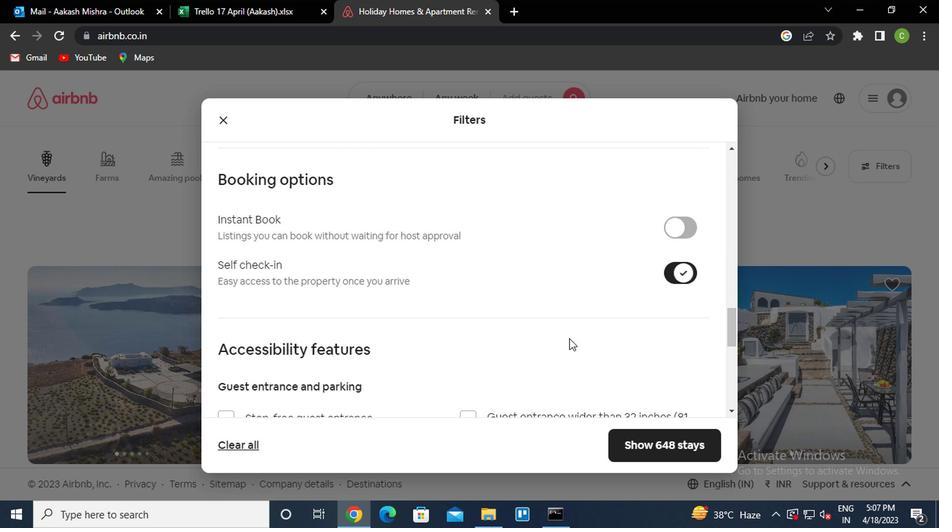 
Action: Mouse moved to (550, 343)
Screenshot: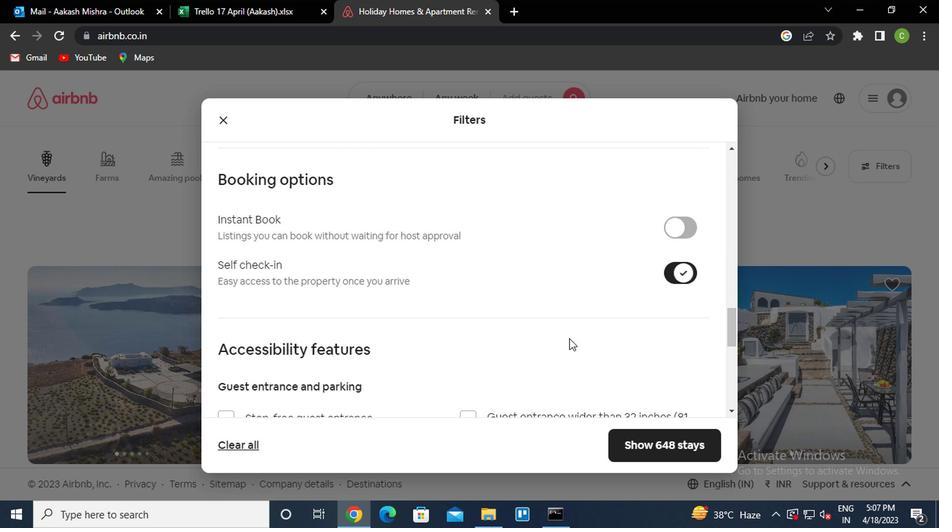 
Action: Mouse scrolled (550, 343) with delta (0, 0)
Screenshot: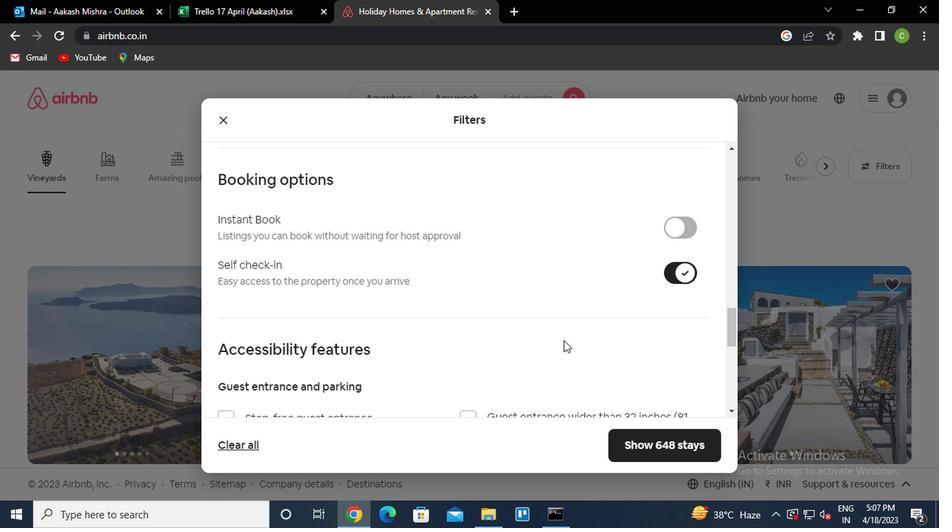 
Action: Mouse moved to (549, 343)
Screenshot: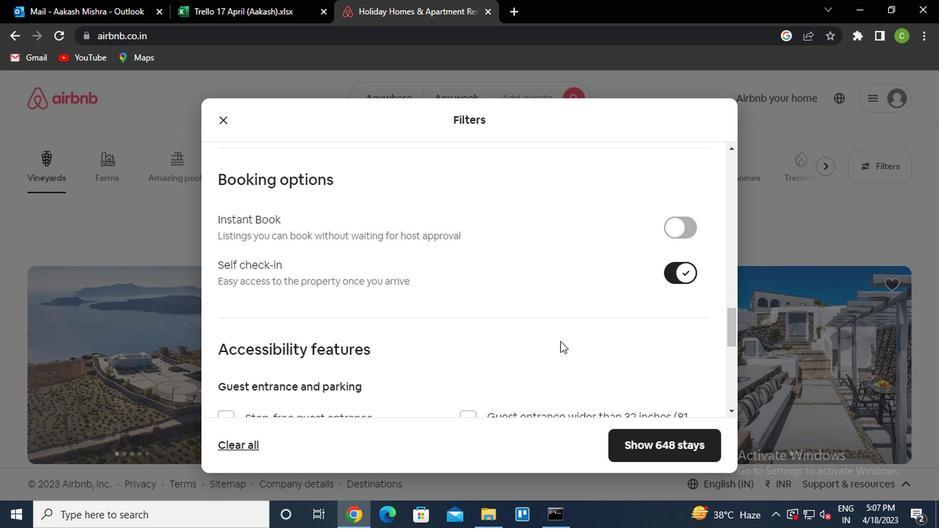 
Action: Mouse scrolled (549, 343) with delta (0, 0)
Screenshot: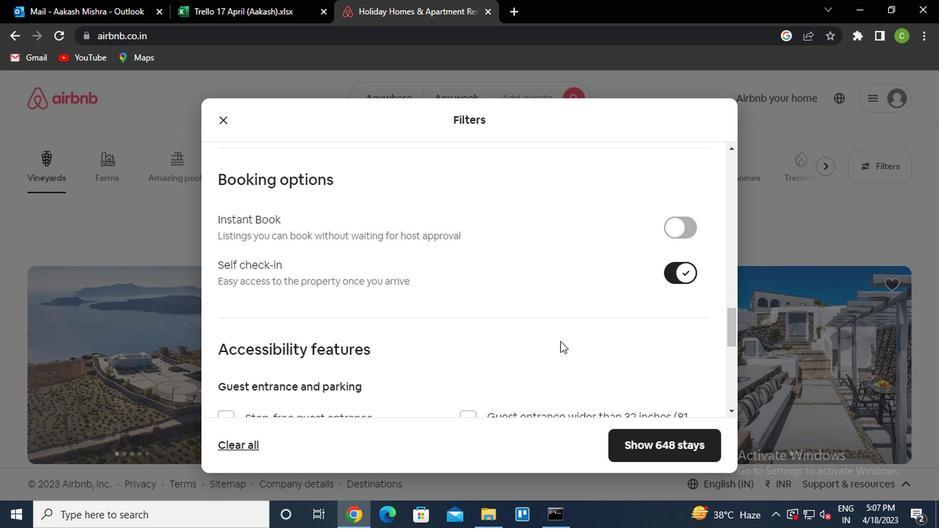 
Action: Mouse scrolled (549, 343) with delta (0, 0)
Screenshot: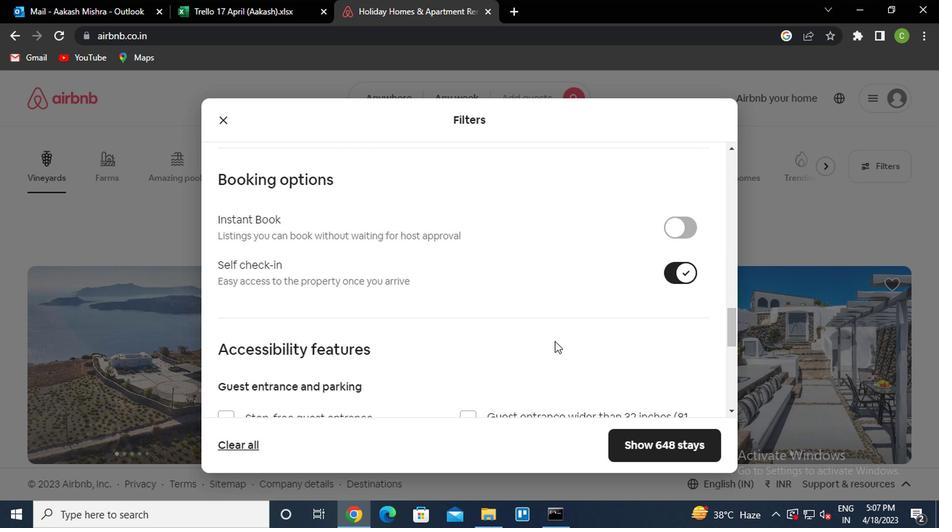 
Action: Mouse moved to (362, 394)
Screenshot: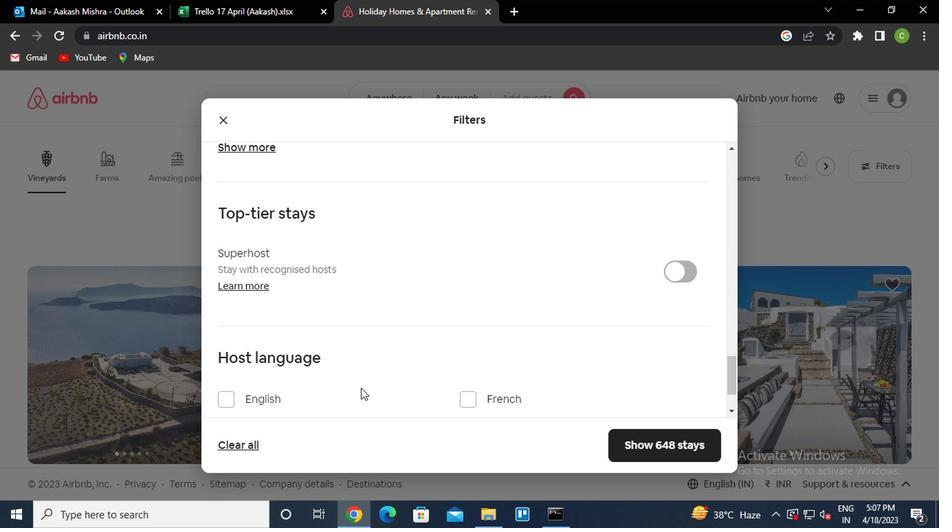 
Action: Mouse scrolled (362, 393) with delta (0, 0)
Screenshot: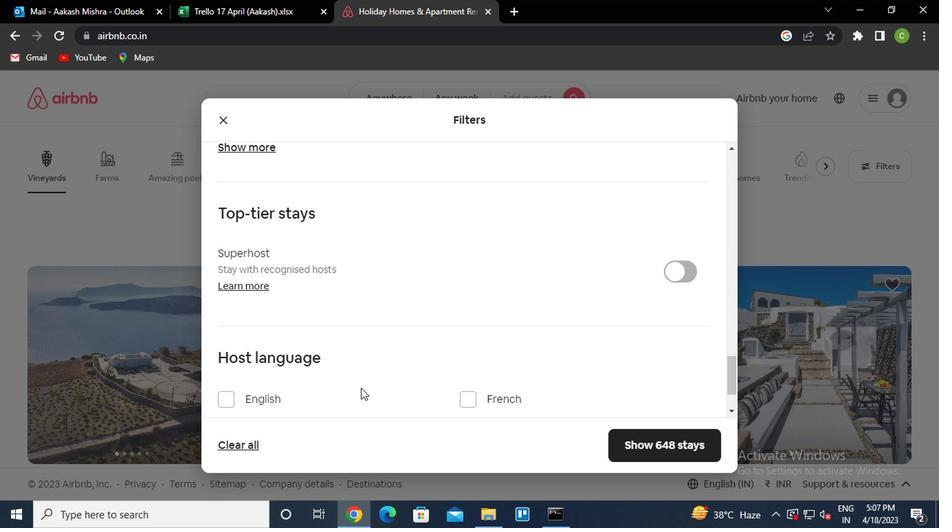 
Action: Mouse moved to (366, 394)
Screenshot: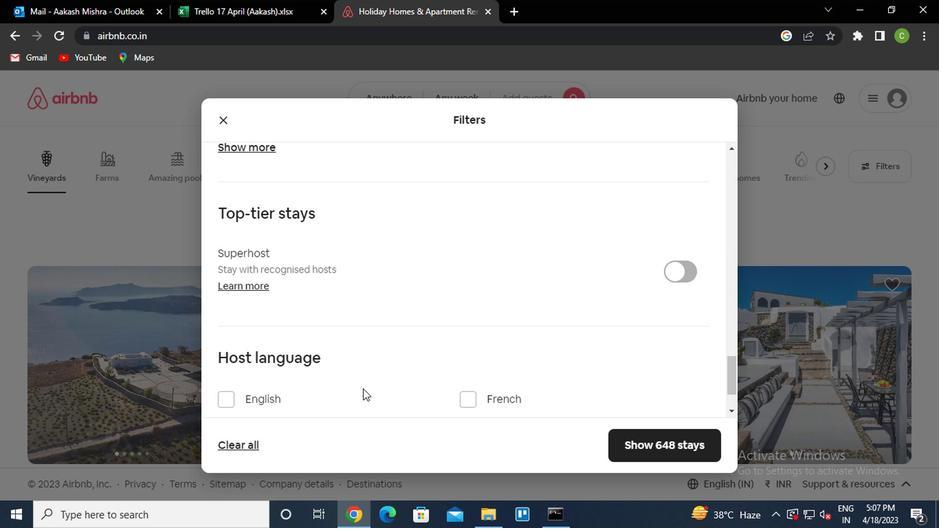 
Action: Mouse scrolled (366, 393) with delta (0, 0)
Screenshot: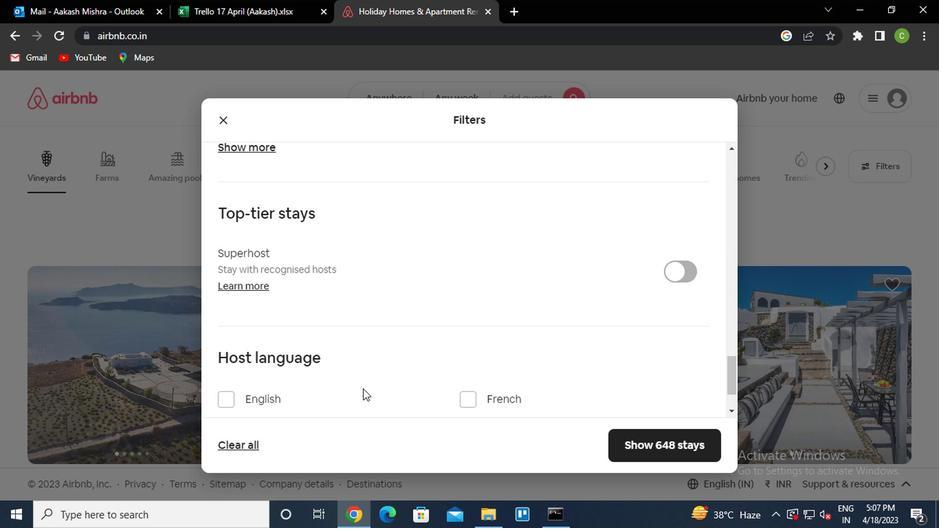 
Action: Mouse moved to (260, 387)
Screenshot: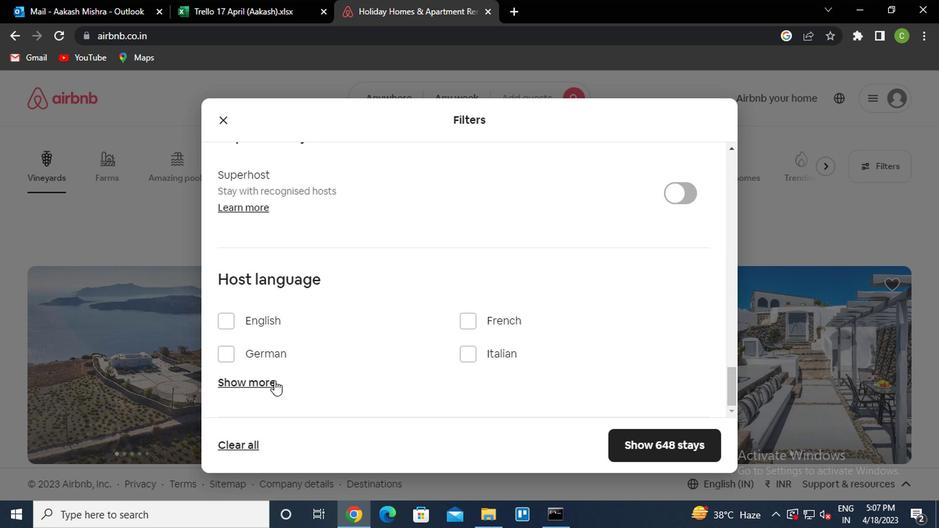 
Action: Mouse pressed left at (260, 387)
Screenshot: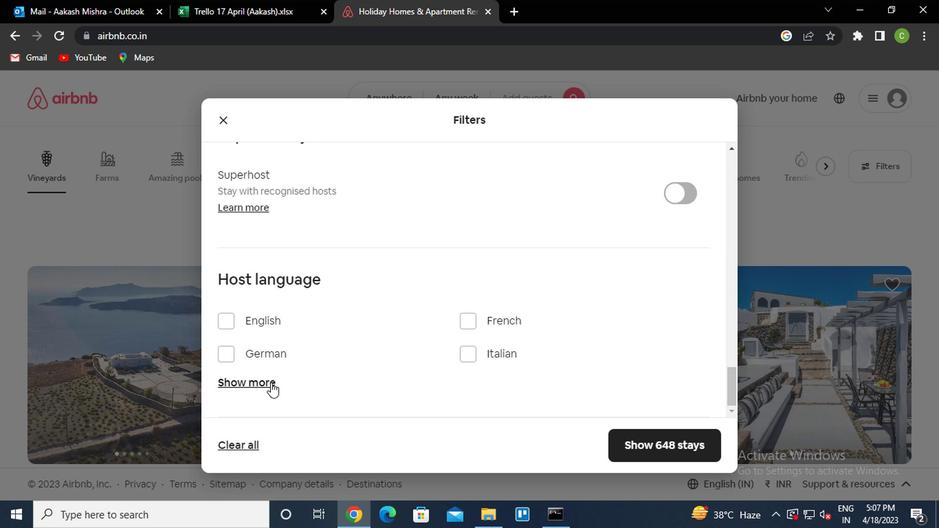 
Action: Mouse moved to (467, 388)
Screenshot: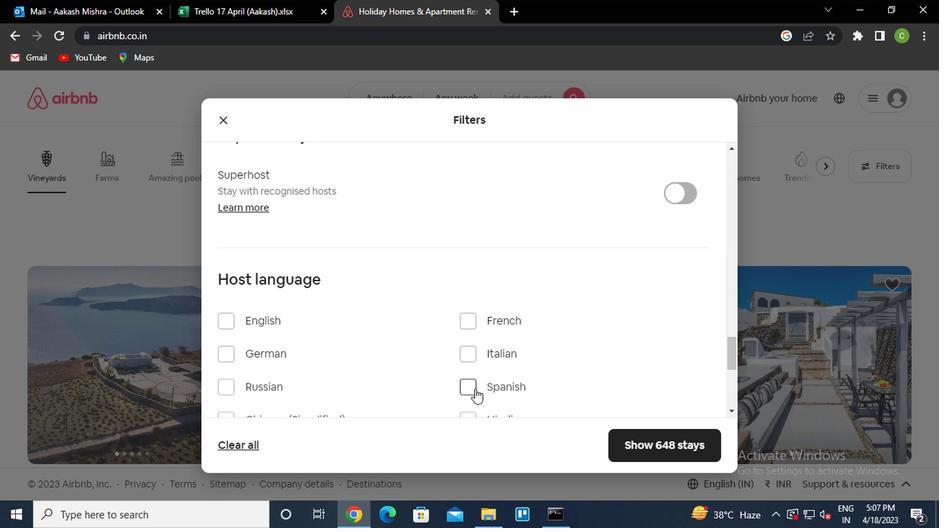 
Action: Mouse pressed left at (467, 388)
Screenshot: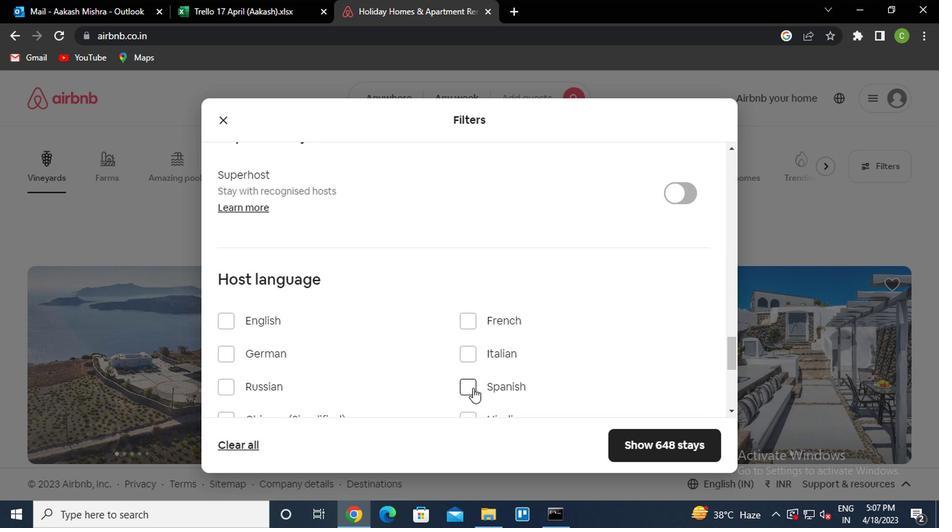 
Action: Mouse moved to (649, 449)
Screenshot: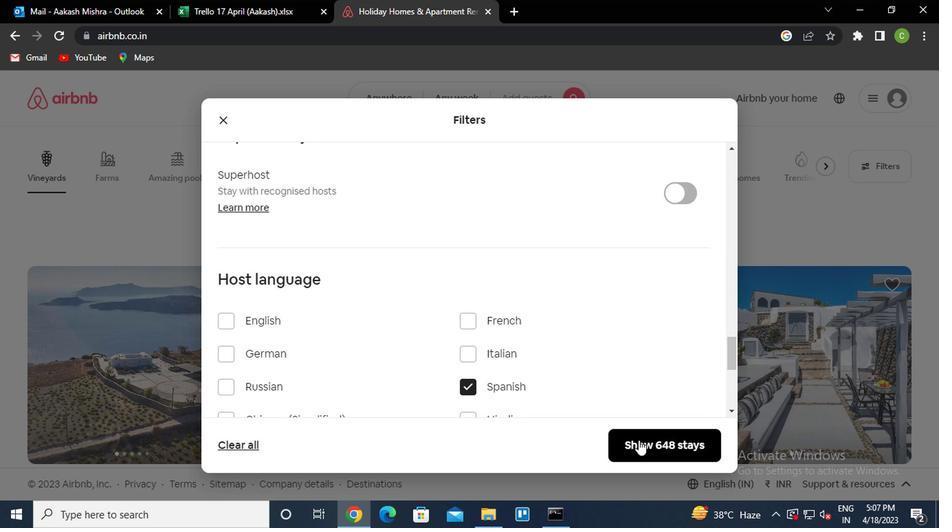 
Action: Mouse pressed left at (649, 449)
Screenshot: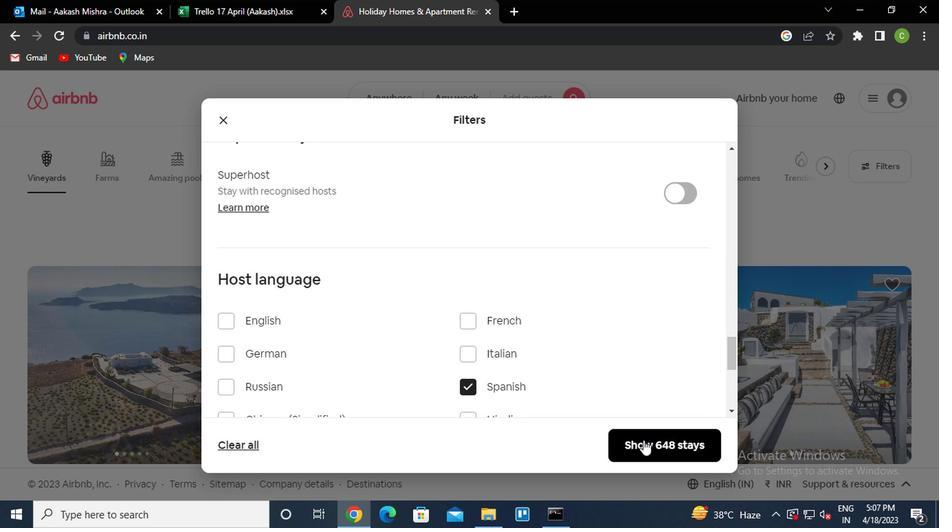
Action: Mouse moved to (522, 431)
Screenshot: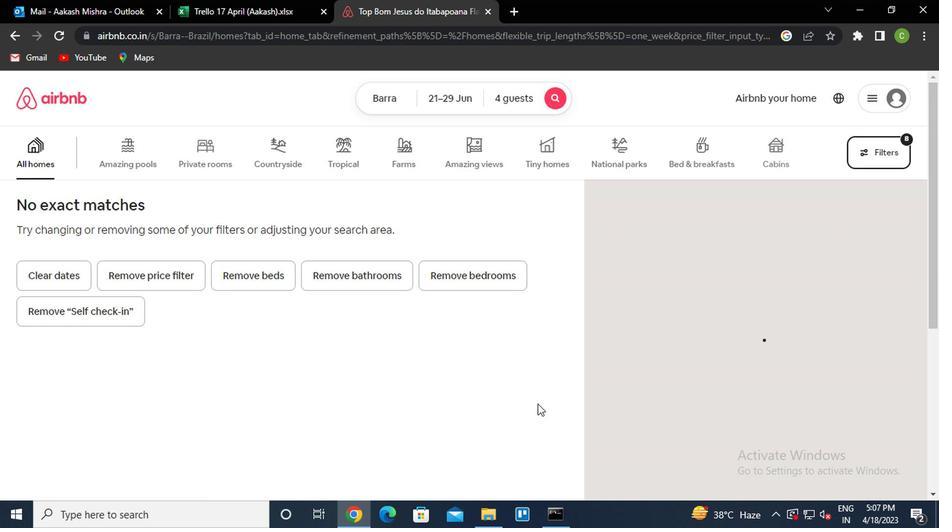 
